 Task: Plan a 2-hour astronomy and stargazing session with an astronomer to explore the night sky and celestial objects.
Action: Mouse pressed left at (798, 121)
Screenshot: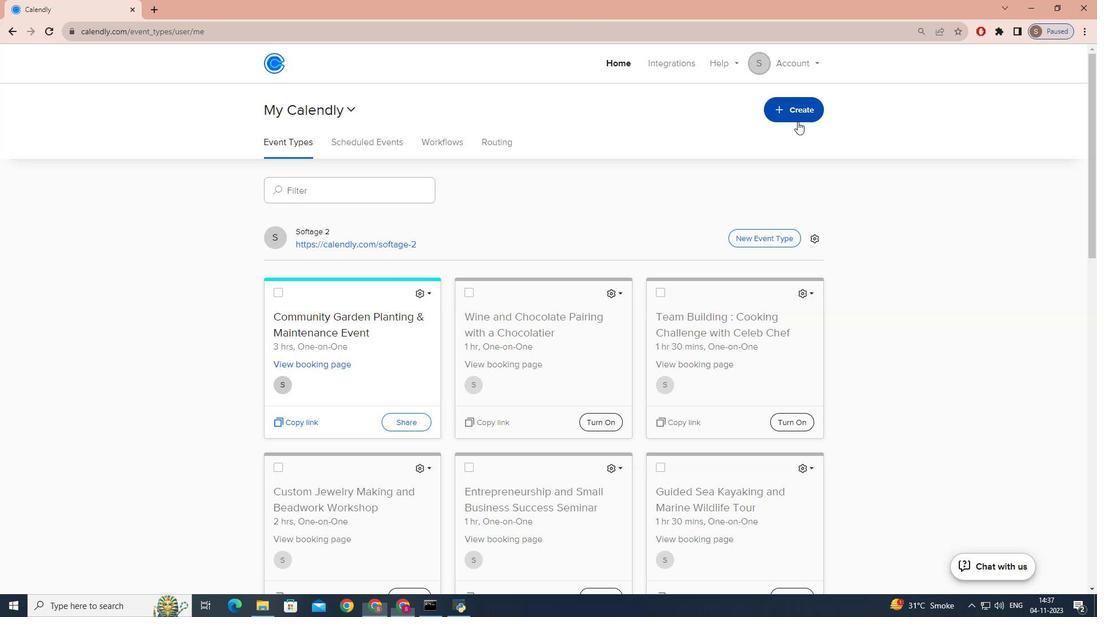 
Action: Mouse moved to (782, 136)
Screenshot: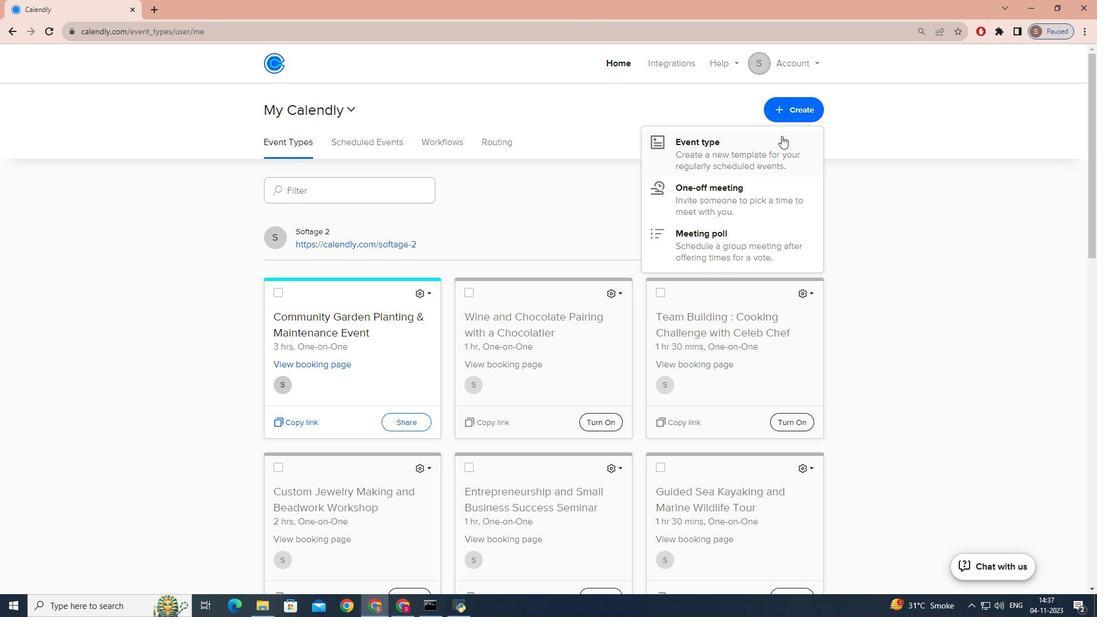 
Action: Mouse pressed left at (782, 136)
Screenshot: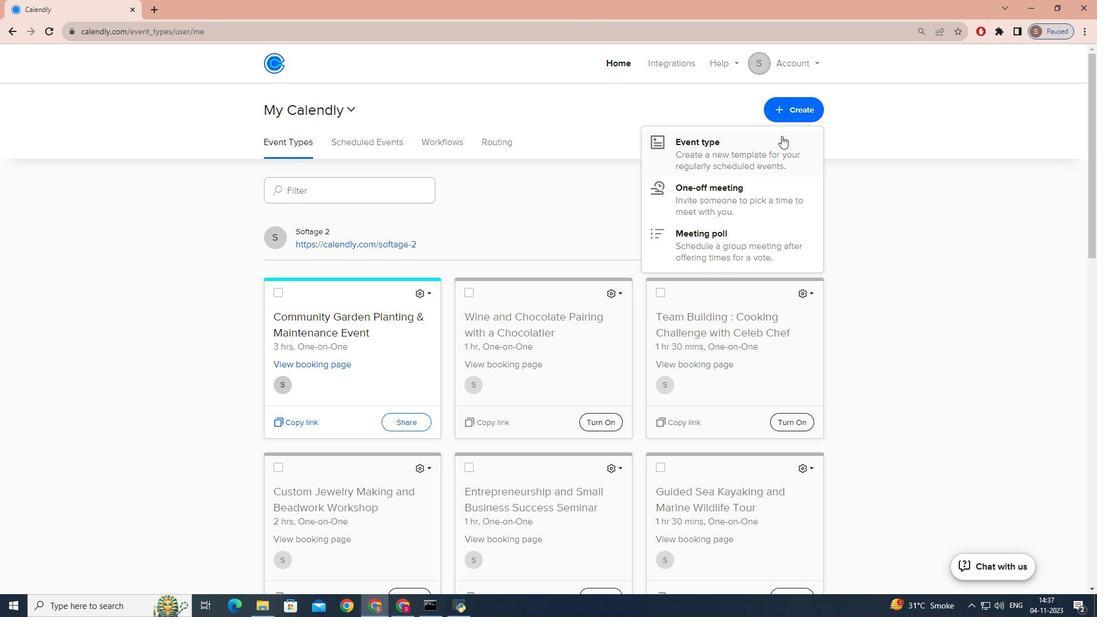 
Action: Mouse moved to (558, 196)
Screenshot: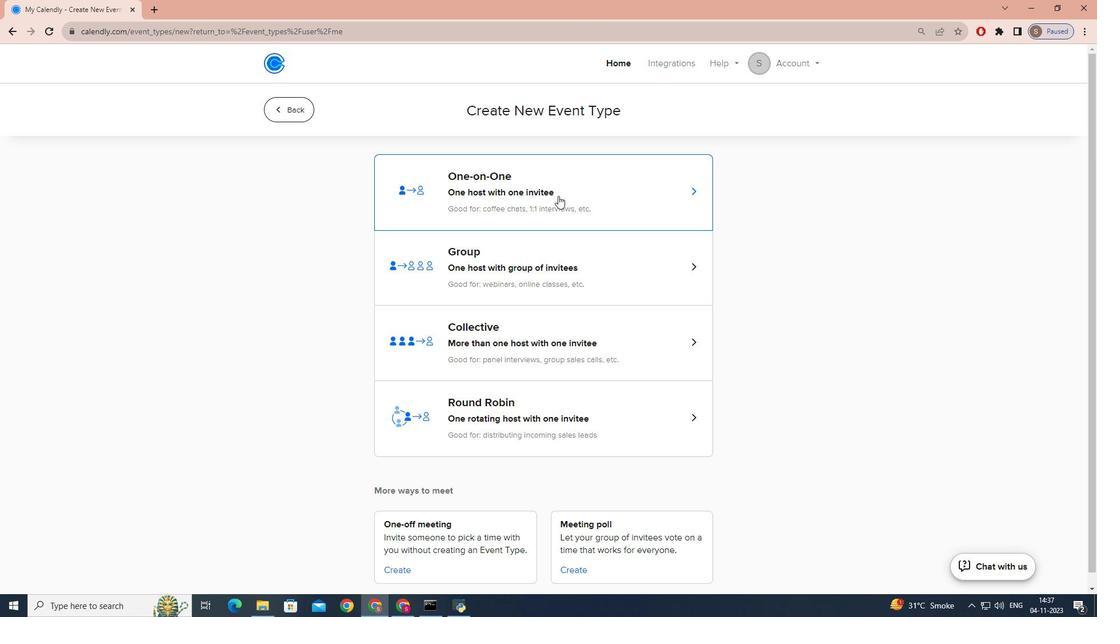
Action: Mouse pressed left at (558, 196)
Screenshot: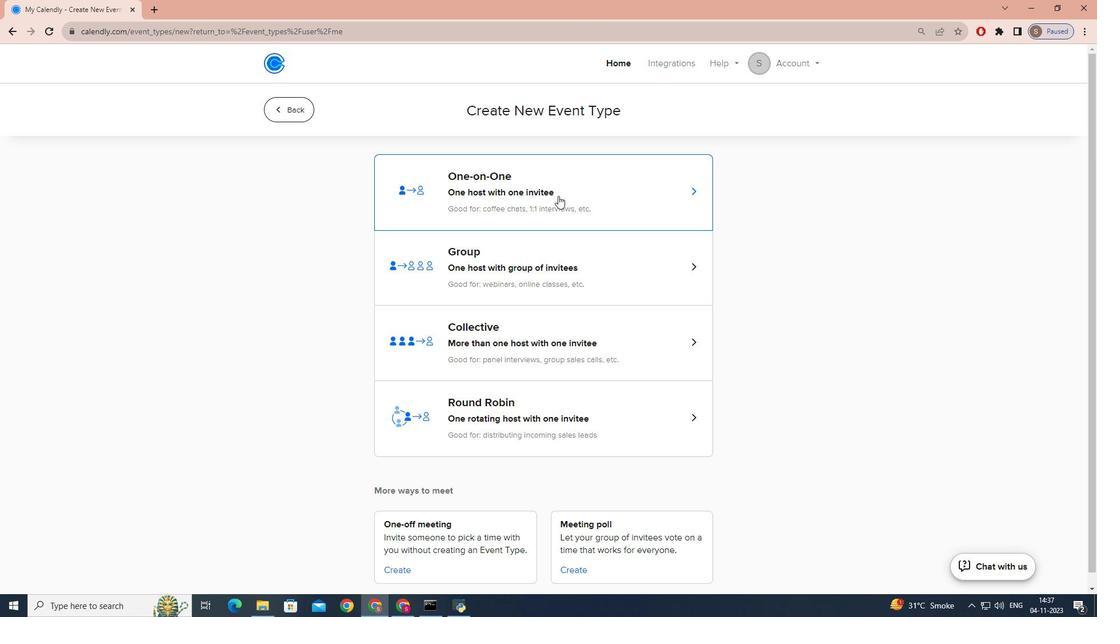
Action: Mouse moved to (368, 256)
Screenshot: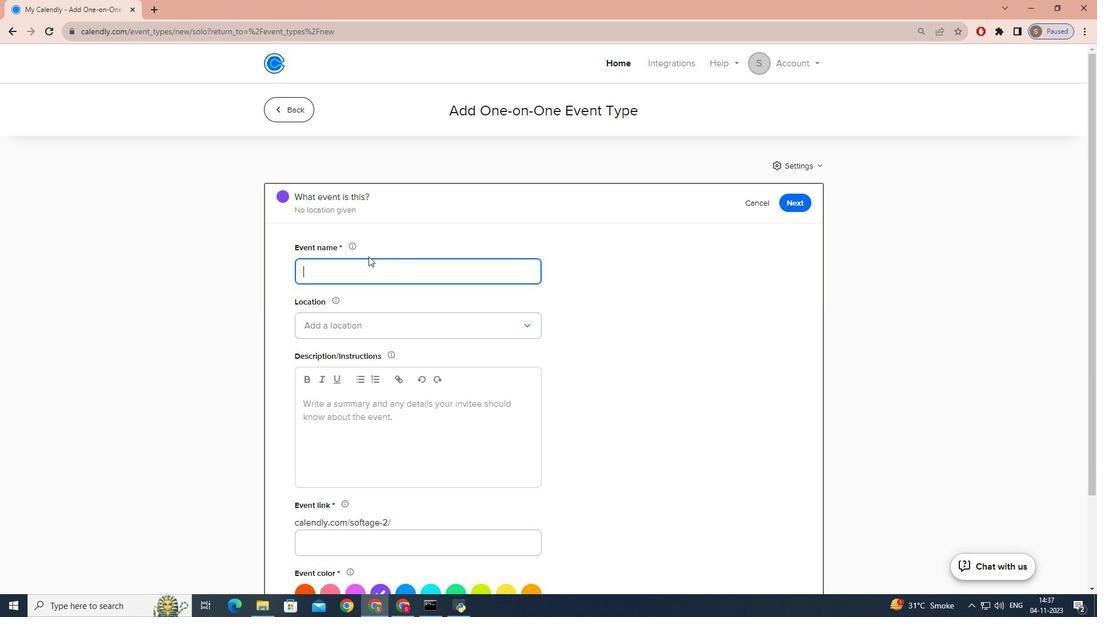 
Action: Key pressed <Key.caps_lock>G<Key.caps_lock>uided<Key.space><Key.caps_lock>A<Key.caps_lock>stronomy<Key.space>and<Key.space><Key.caps_lock>S<Key.caps_lock>targazing<Key.space><Key.caps_lock>S<Key.caps_lock>ession
Screenshot: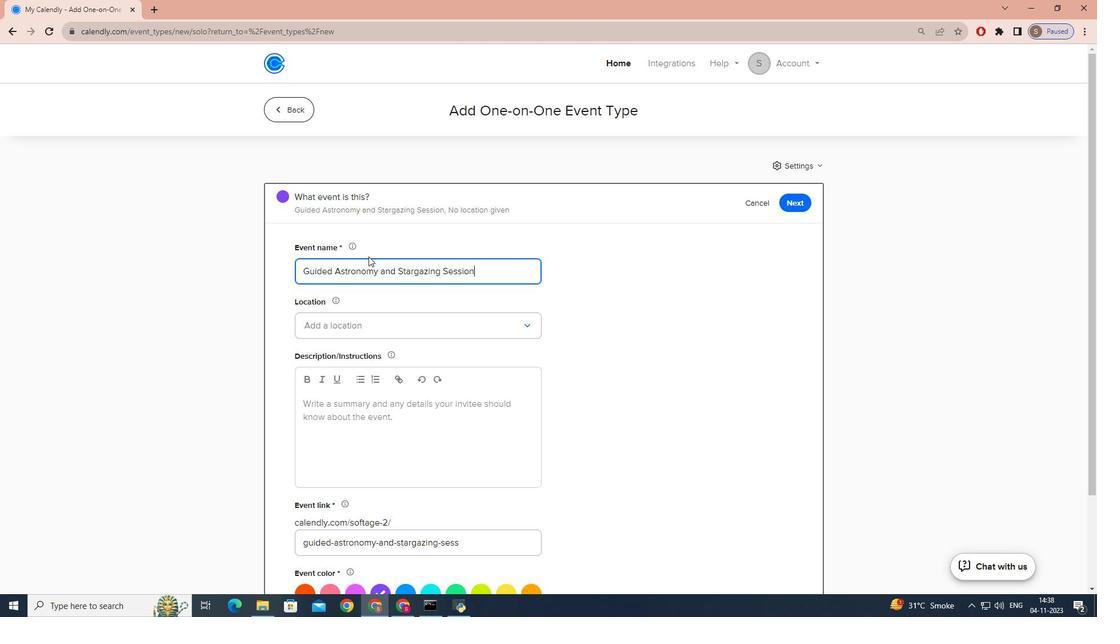 
Action: Mouse moved to (317, 323)
Screenshot: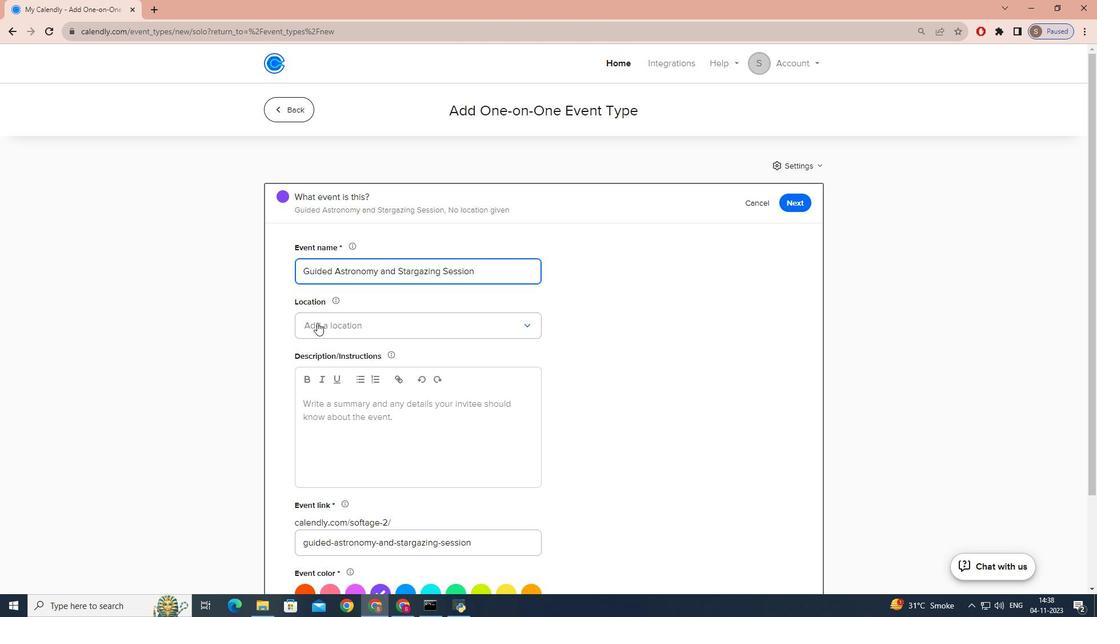 
Action: Mouse pressed left at (317, 323)
Screenshot: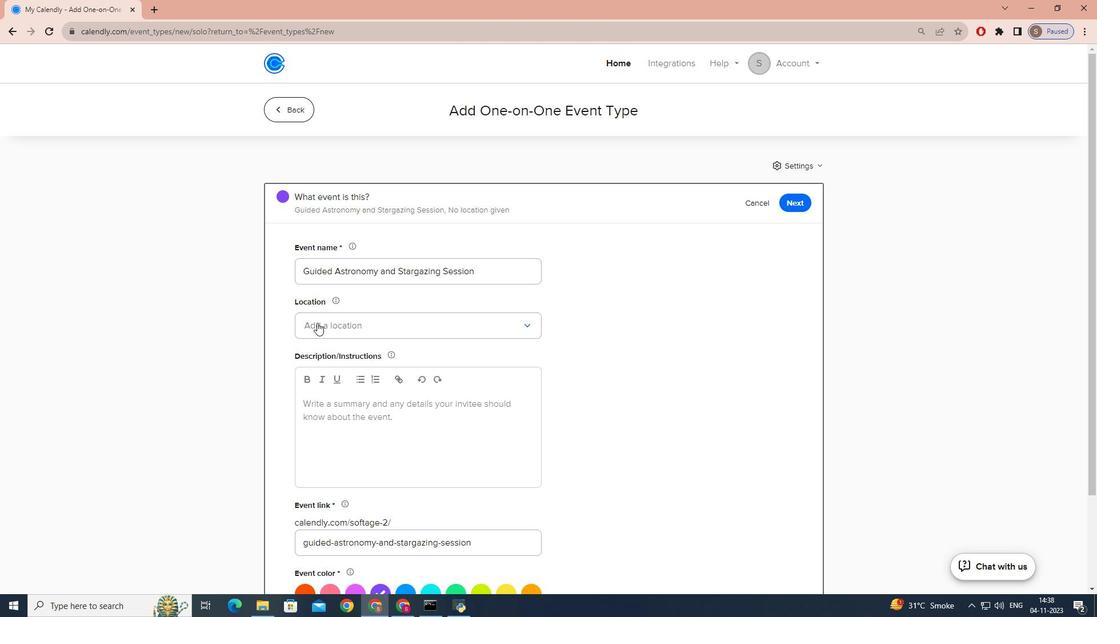 
Action: Mouse moved to (323, 348)
Screenshot: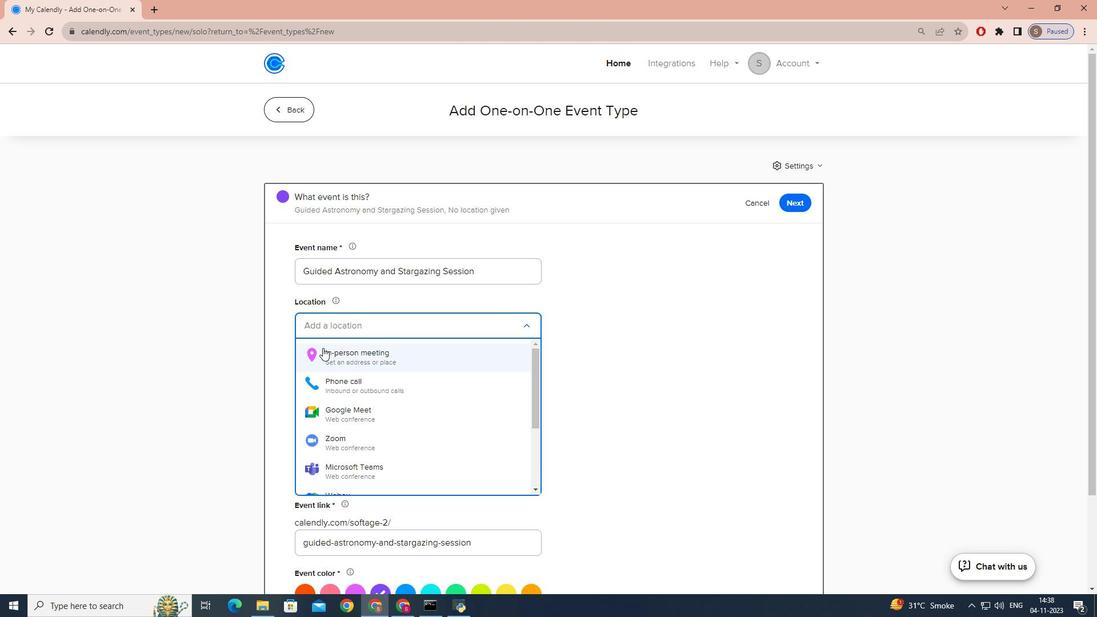 
Action: Mouse pressed left at (323, 348)
Screenshot: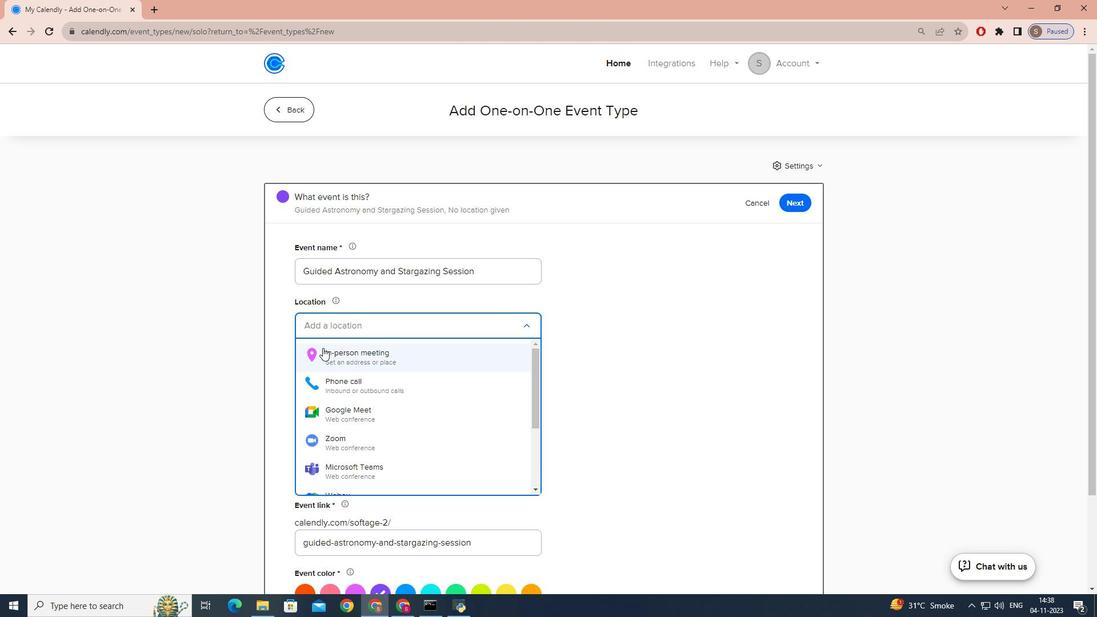 
Action: Mouse moved to (463, 189)
Screenshot: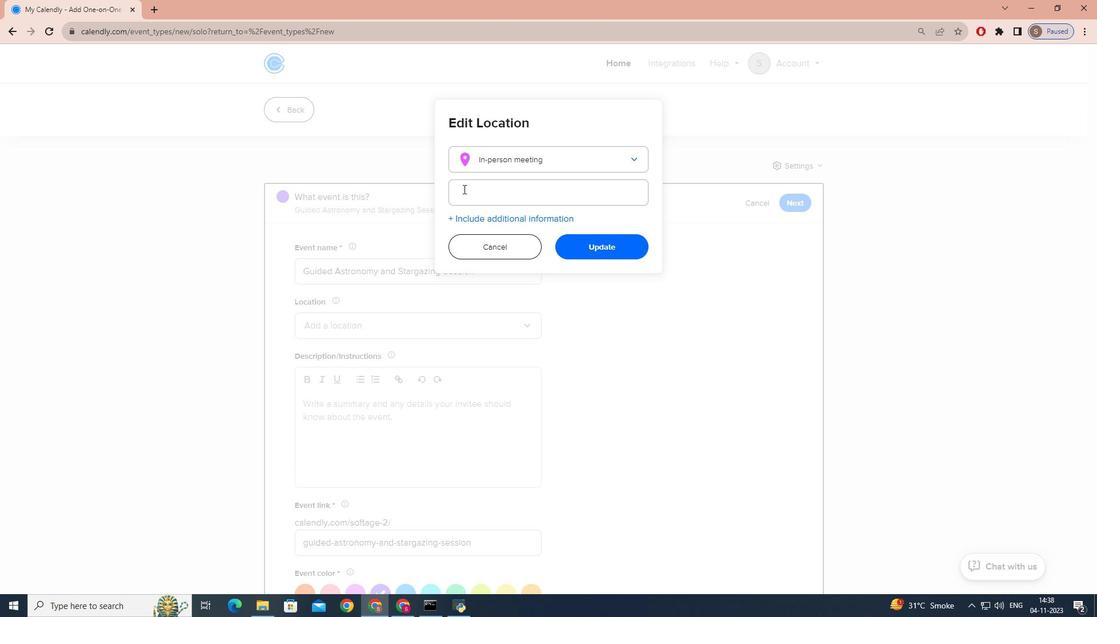 
Action: Mouse pressed left at (463, 189)
Screenshot: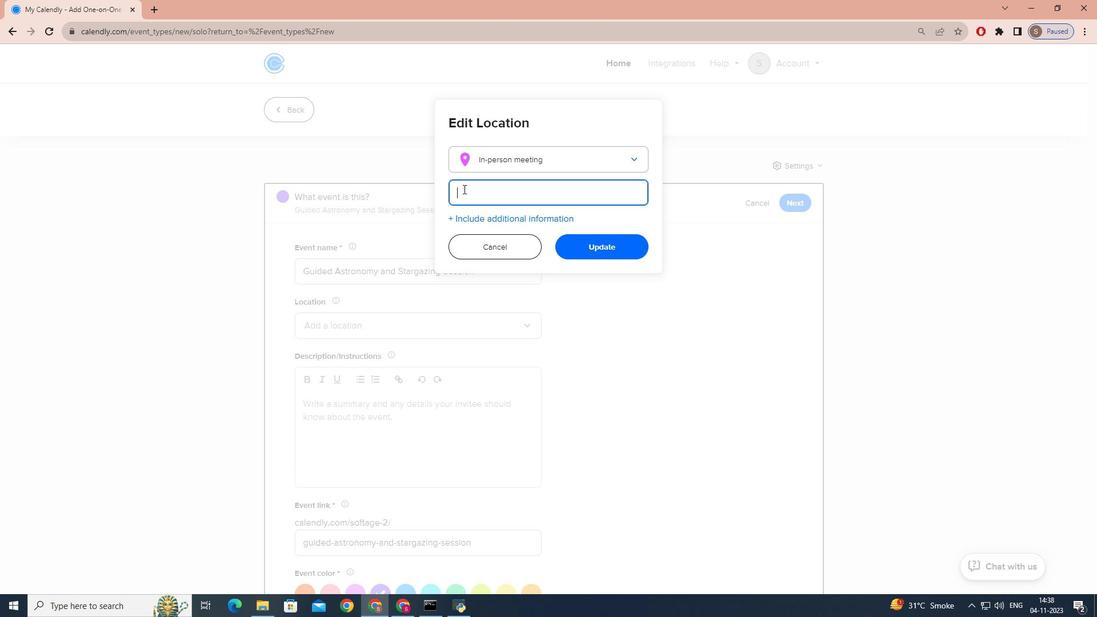 
Action: Key pressed <Key.caps_lock>G<Key.caps_lock>rand<Key.space><Key.caps_lock>H<Key.caps_lock>orizon<Key.space><Key.caps_lock>A<Key.caps_lock>uditorium,<Key.caps_lock>N<Key.caps_lock>evada,<Key.caps_lock>U.S.A
Screenshot: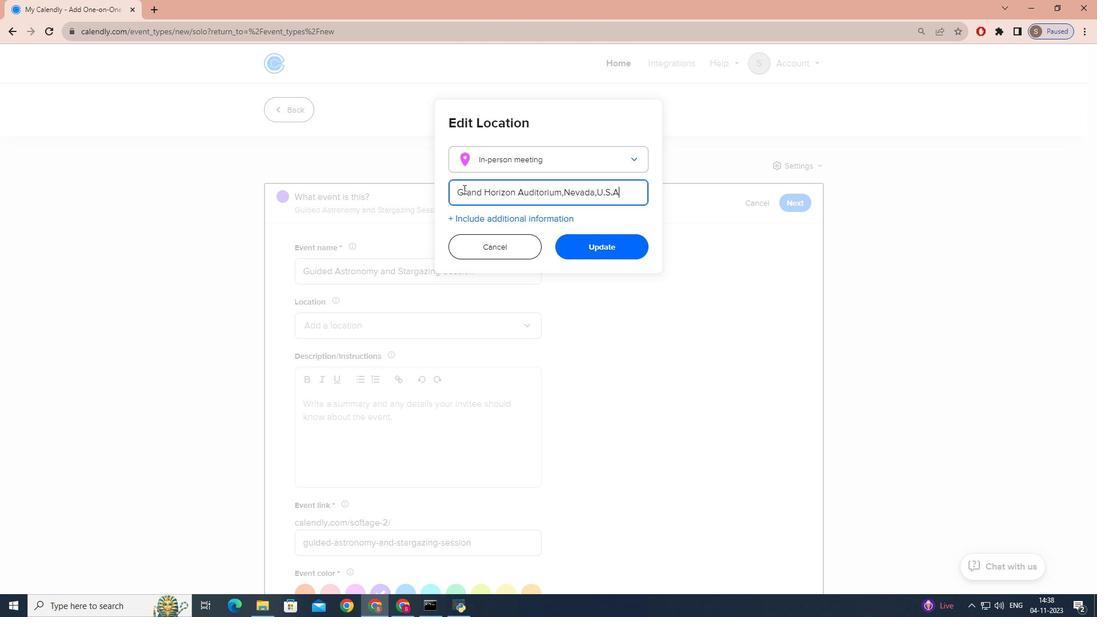 
Action: Mouse moved to (600, 252)
Screenshot: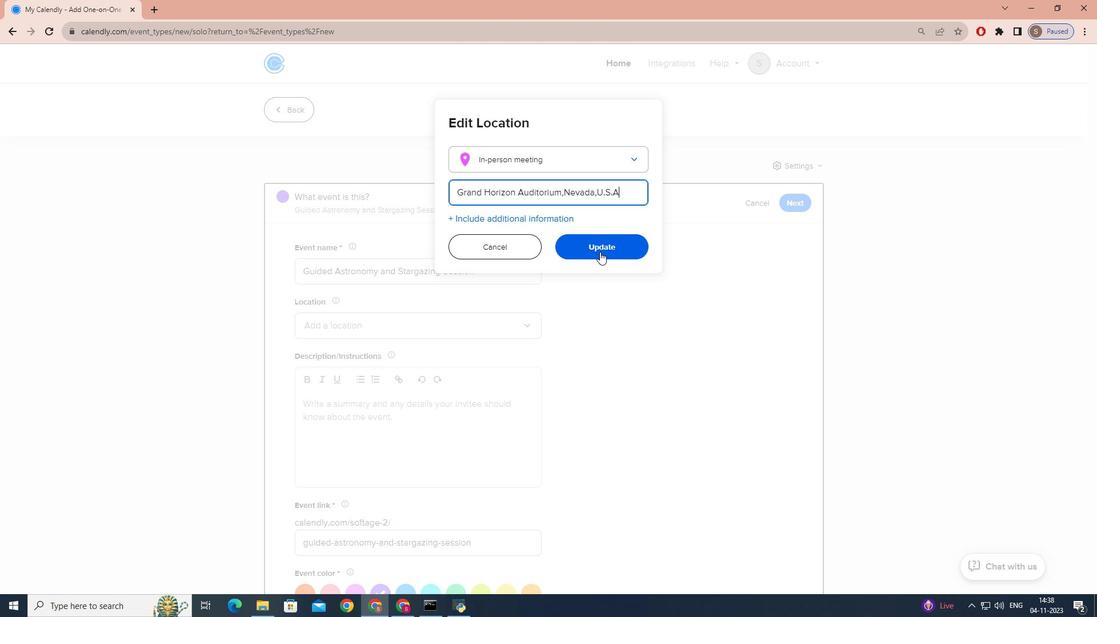 
Action: Mouse pressed left at (600, 252)
Screenshot: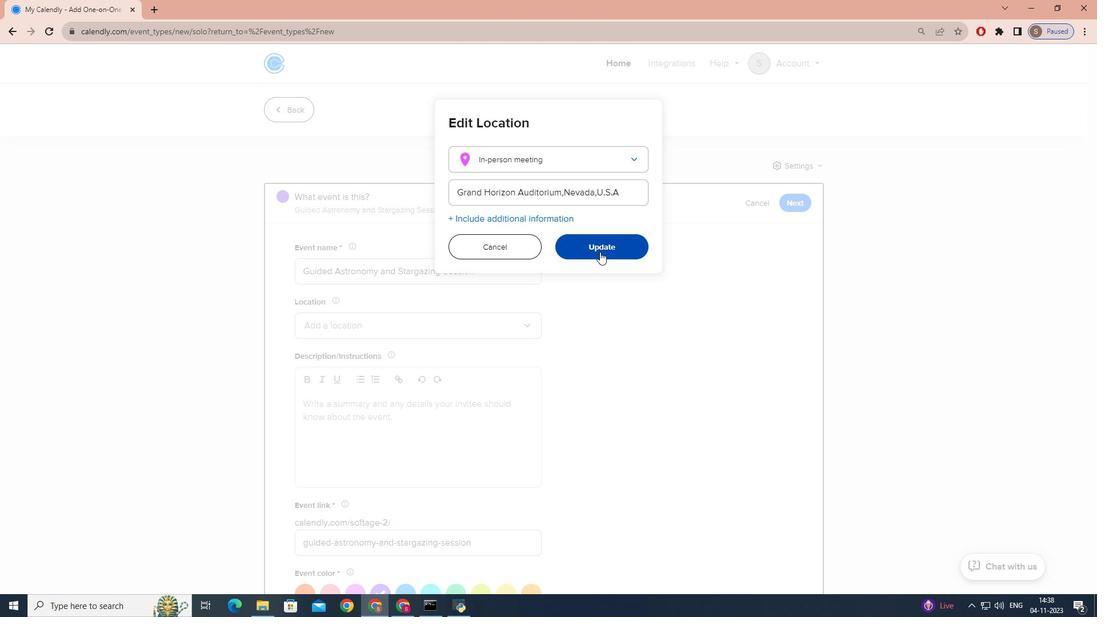 
Action: Mouse moved to (454, 354)
Screenshot: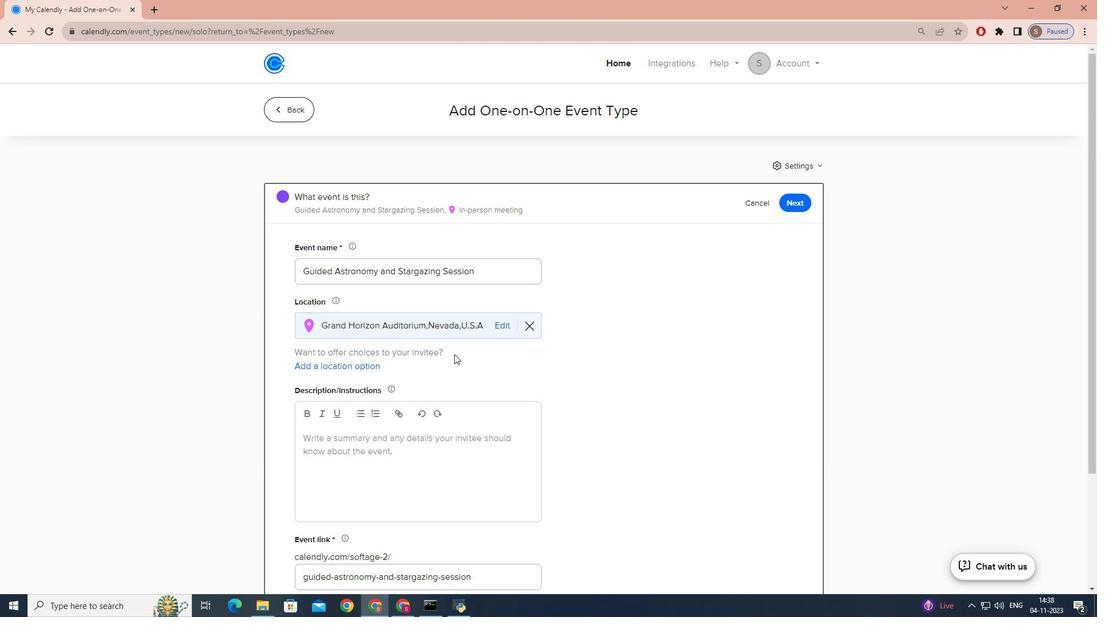 
Action: Mouse scrolled (454, 353) with delta (0, 0)
Screenshot: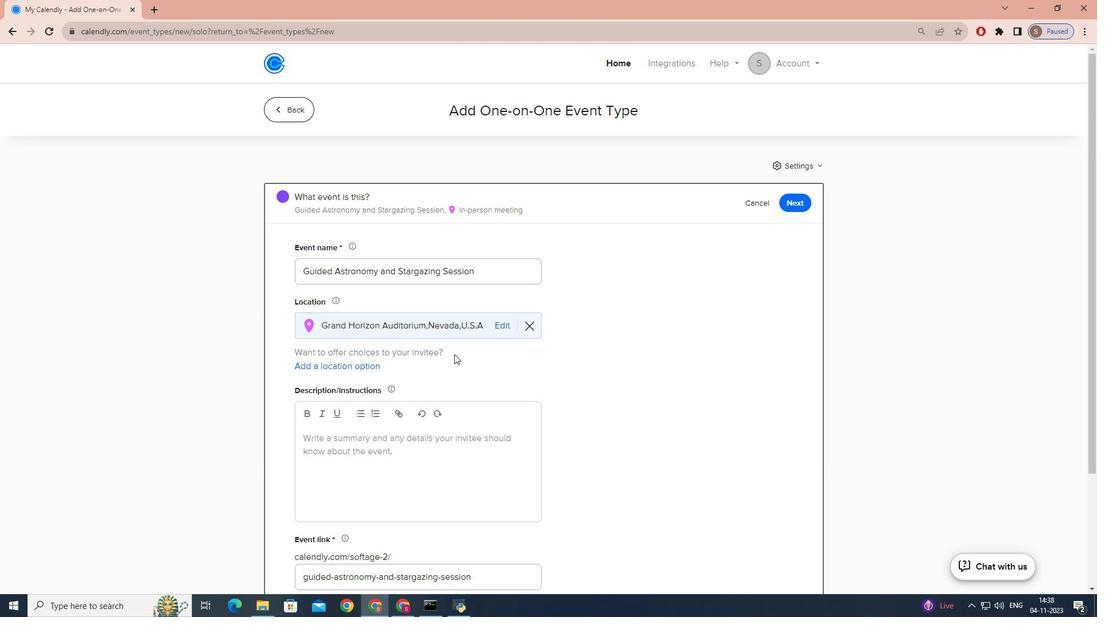 
Action: Mouse scrolled (454, 353) with delta (0, 0)
Screenshot: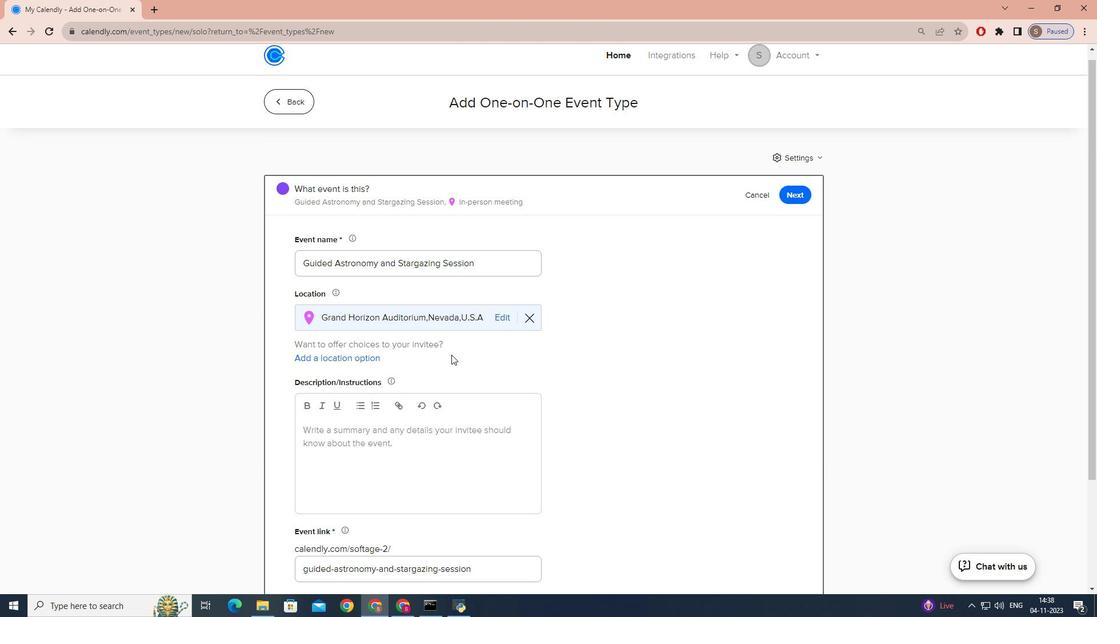 
Action: Mouse scrolled (454, 353) with delta (0, 0)
Screenshot: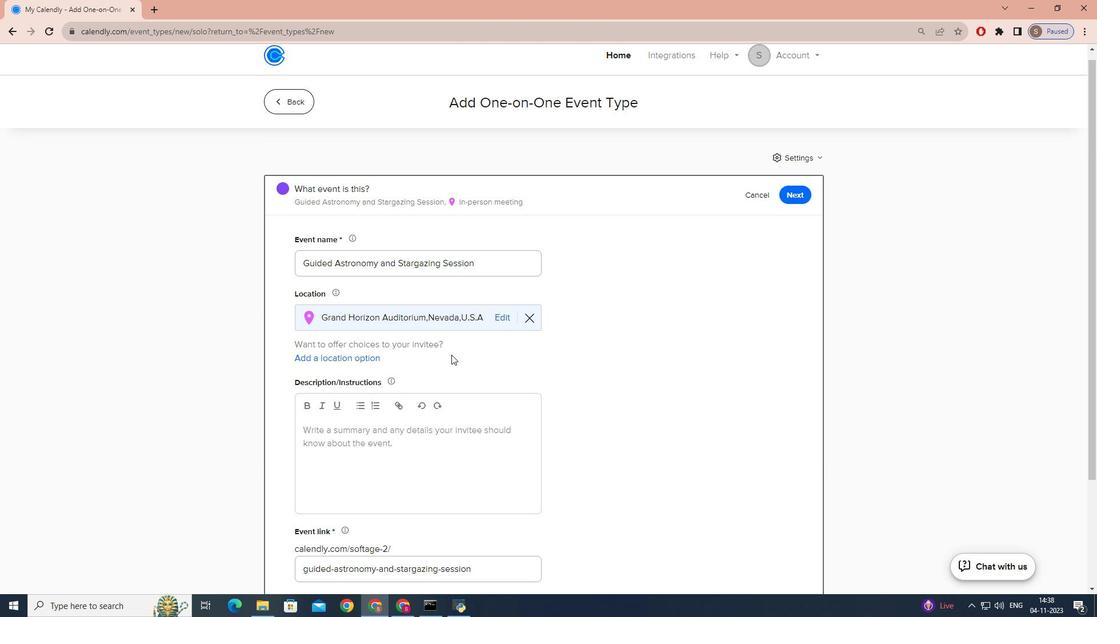 
Action: Mouse moved to (453, 354)
Screenshot: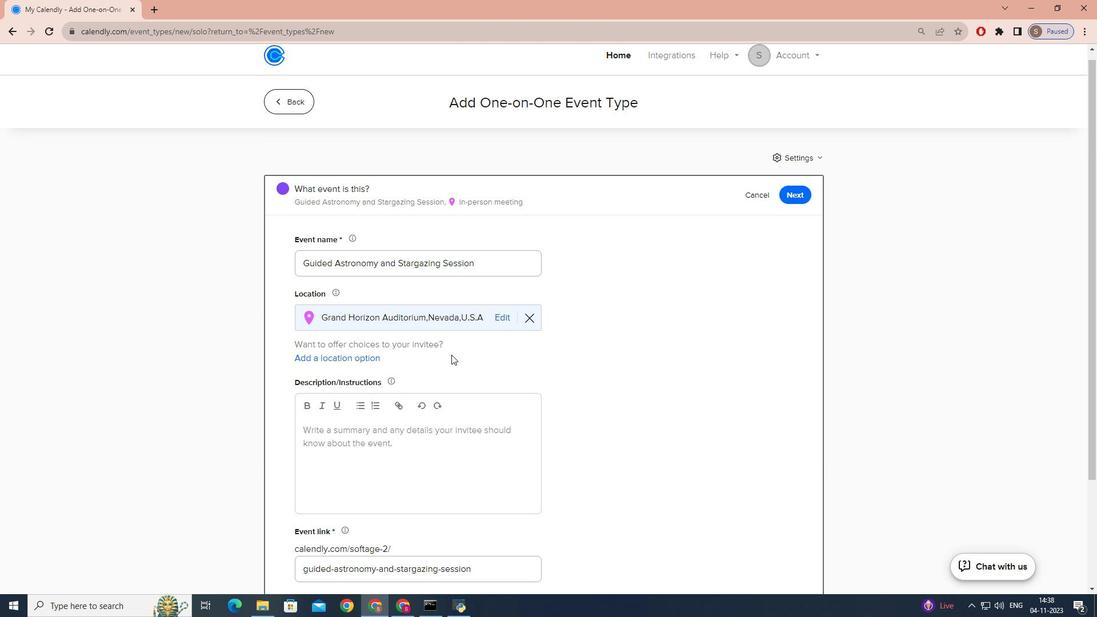 
Action: Mouse scrolled (453, 353) with delta (0, 0)
Screenshot: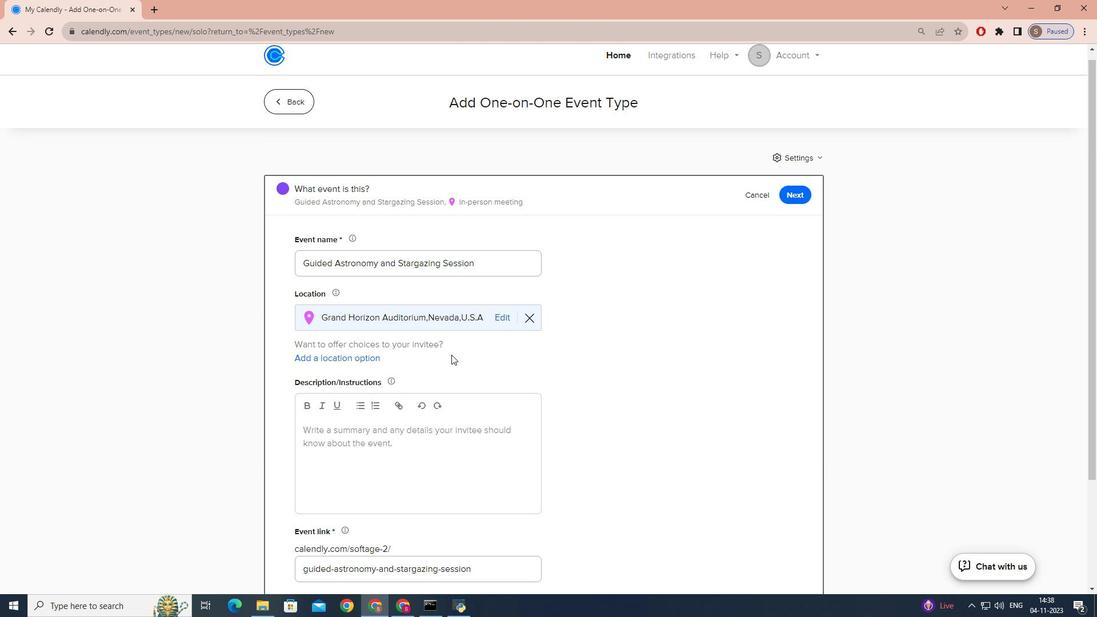 
Action: Mouse moved to (420, 332)
Screenshot: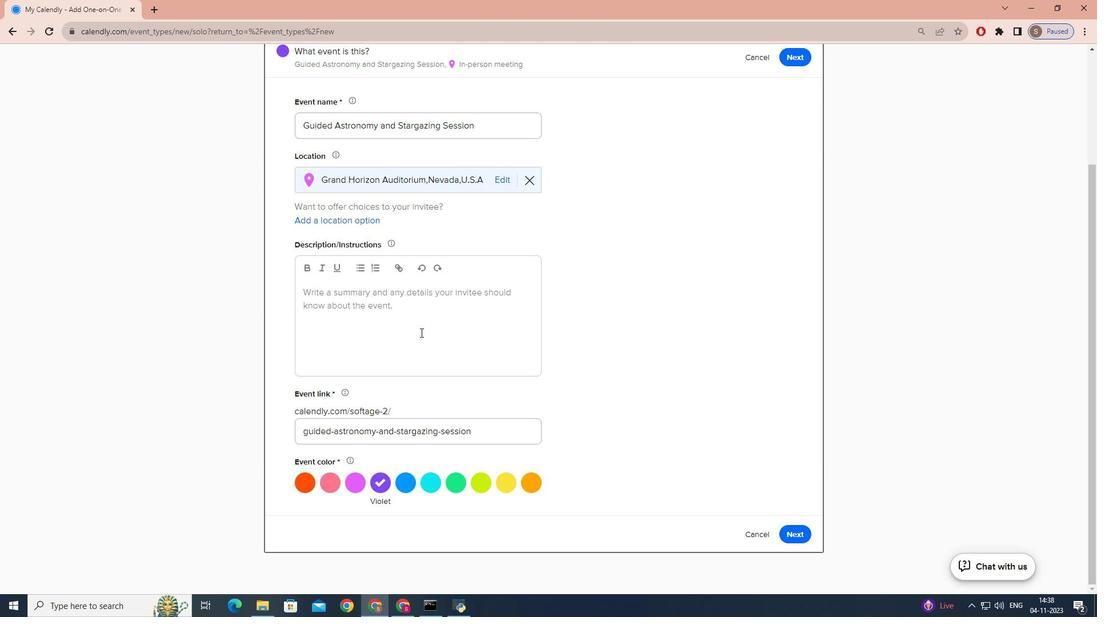
Action: Mouse pressed left at (420, 332)
Screenshot: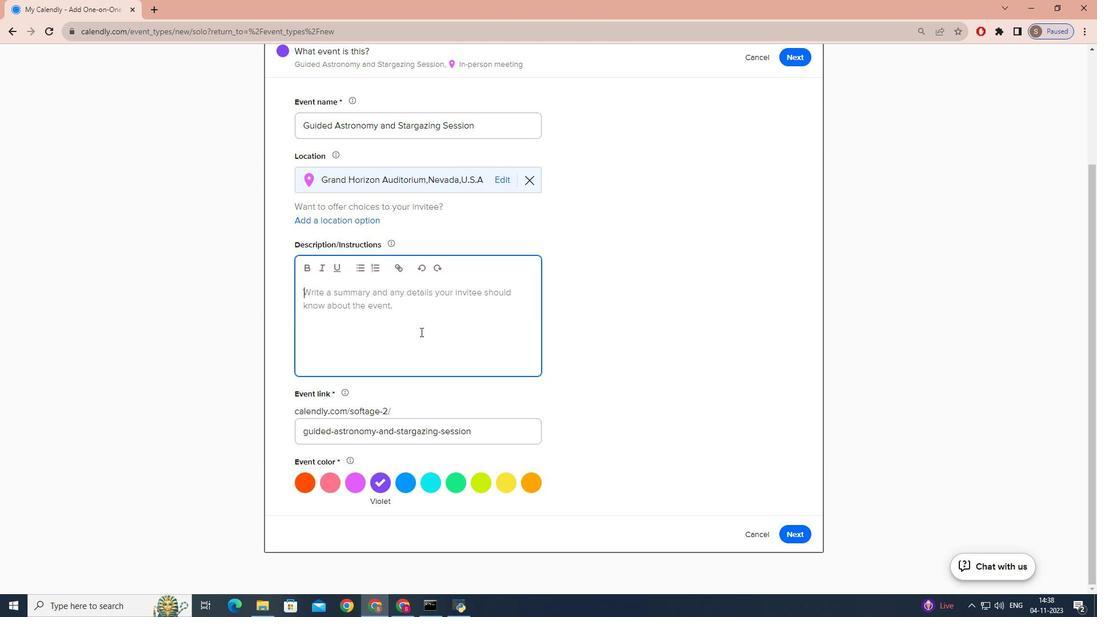 
Action: Mouse moved to (420, 332)
Screenshot: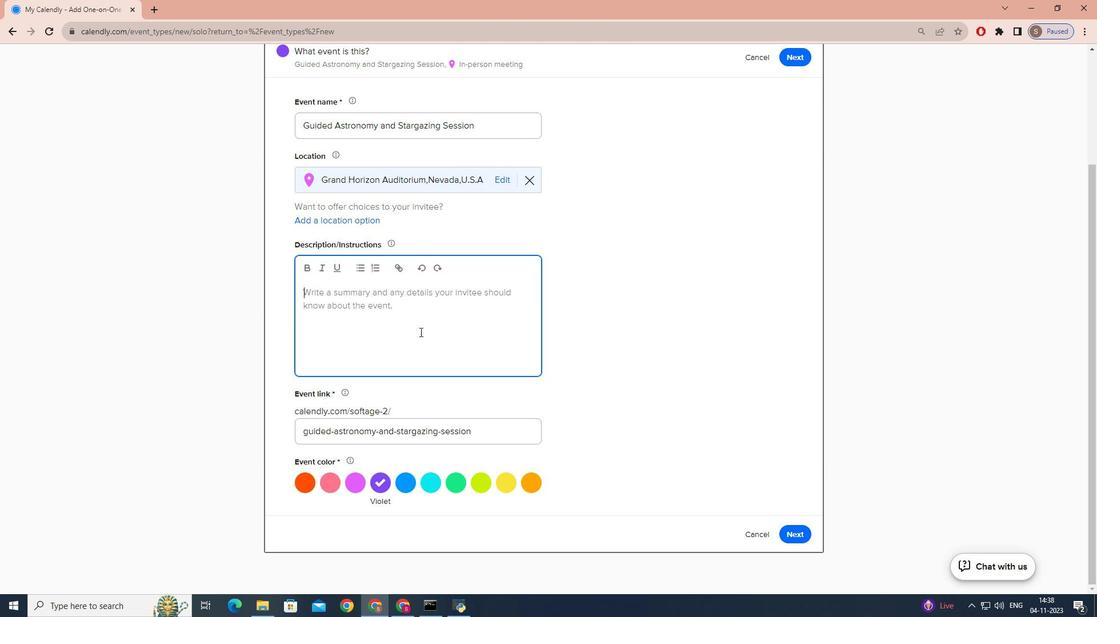 
Action: Key pressed <Key.caps_lock>e<Key.caps_lock>MBARK<Key.space><Key.backspace><Key.backspace><Key.backspace><Key.backspace><Key.backspace><Key.backspace><Key.backspace><Key.backspace><Key.backspace><Key.backspace><Key.backspace><Key.backspace>E<Key.caps_lock>mbark<Key.space>on<Key.space>a<Key.space>astronomy<Key.space>and<Key.space>stargazo<Key.backspace>ing<Key.space>session<Key.space>with<Key.space>our<Key.space>expert<Key.space>astronomer<Key.space>and<Key.space>discover<Key.space>the<Key.space>wonders<Key.space>of<Key.space>the<Key.space>night<Key.space>sky<Key.space>and<Key.space>celestial<Key.space>objects.
Screenshot: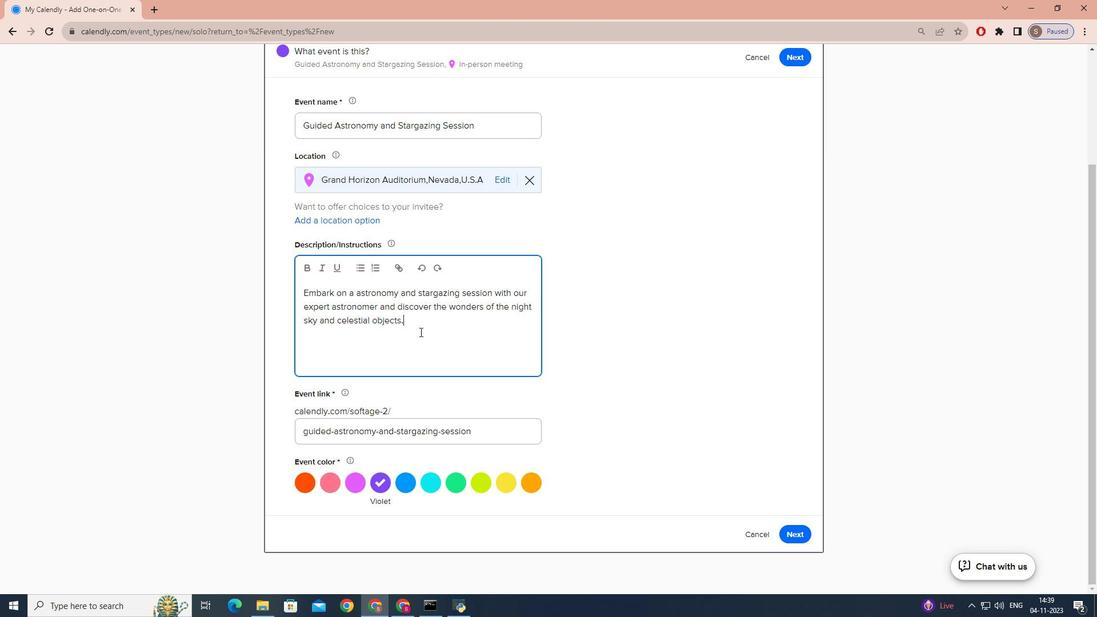 
Action: Mouse moved to (404, 337)
Screenshot: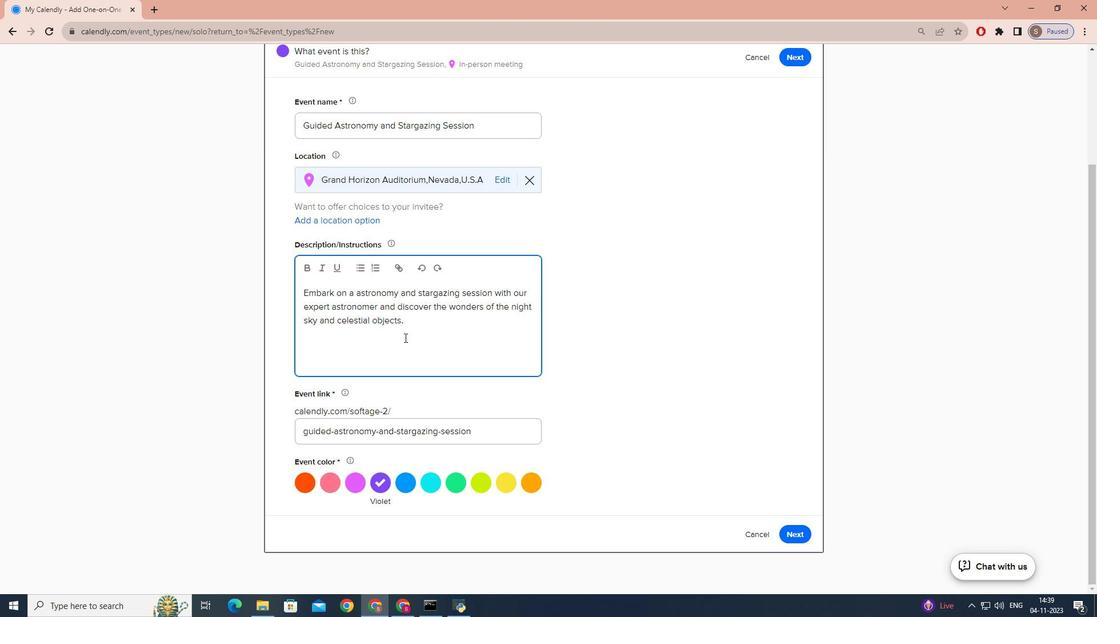 
Action: Key pressed <Key.caps_lock>W<Key.caps_lock>hew<Key.backspace>ther<Key.space>you<Key.space>are<Key.space>a<Key.space>seasoned<Key.space>str<Key.backspace>argazer<Key.space>or<Key.space>a<Key.space>novice
Screenshot: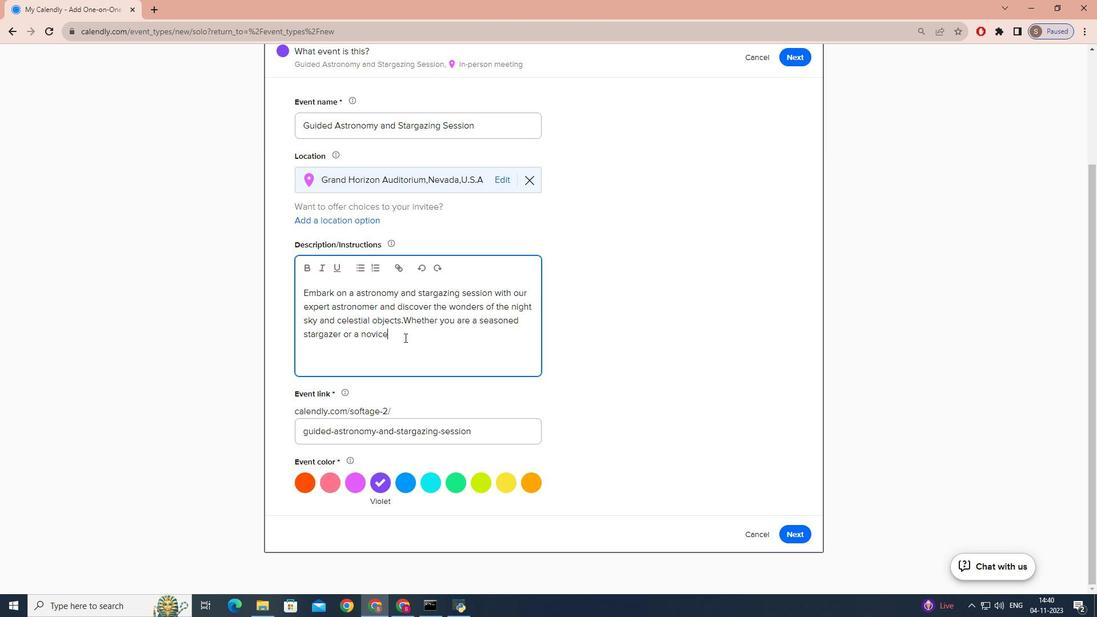 
Action: Mouse moved to (423, 333)
Screenshot: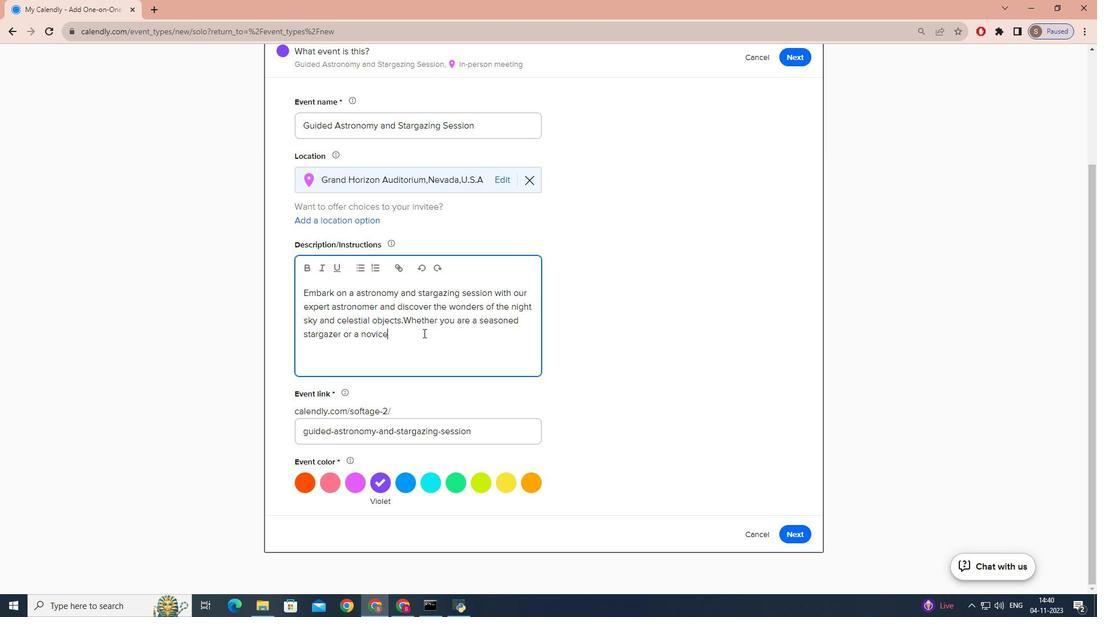 
Action: Key pressed ,this<Key.space>experience<Key.space>promises<Key.space>to<Key.space>leave<Key.space>you<Key.space>inawe<Key.space>of<Key.space>the<Key.space>cosmos.
Screenshot: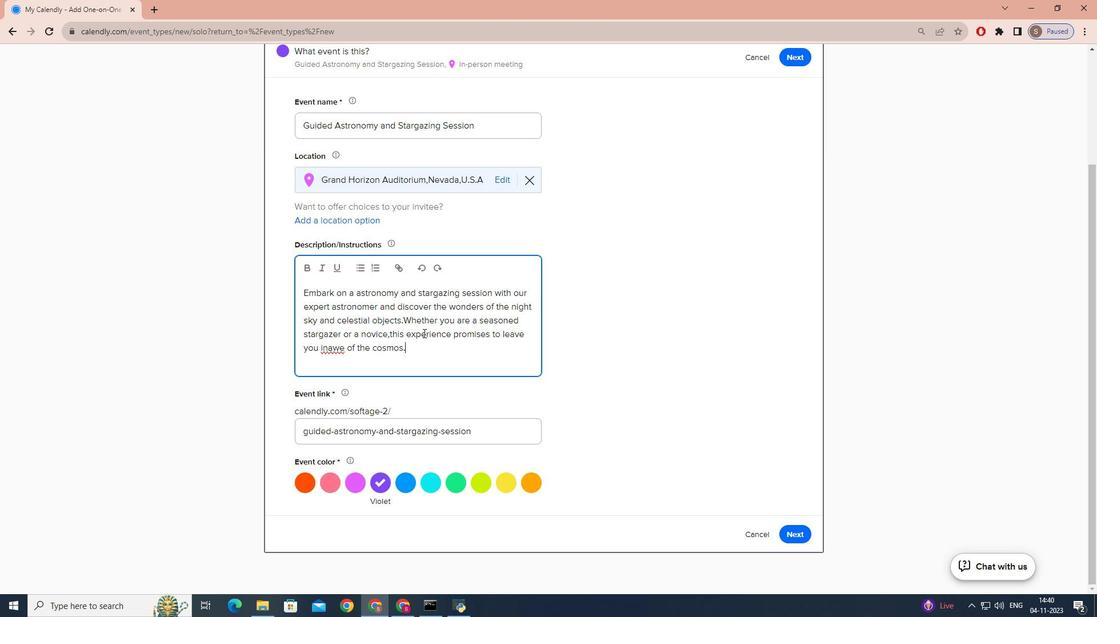 
Action: Mouse moved to (324, 346)
Screenshot: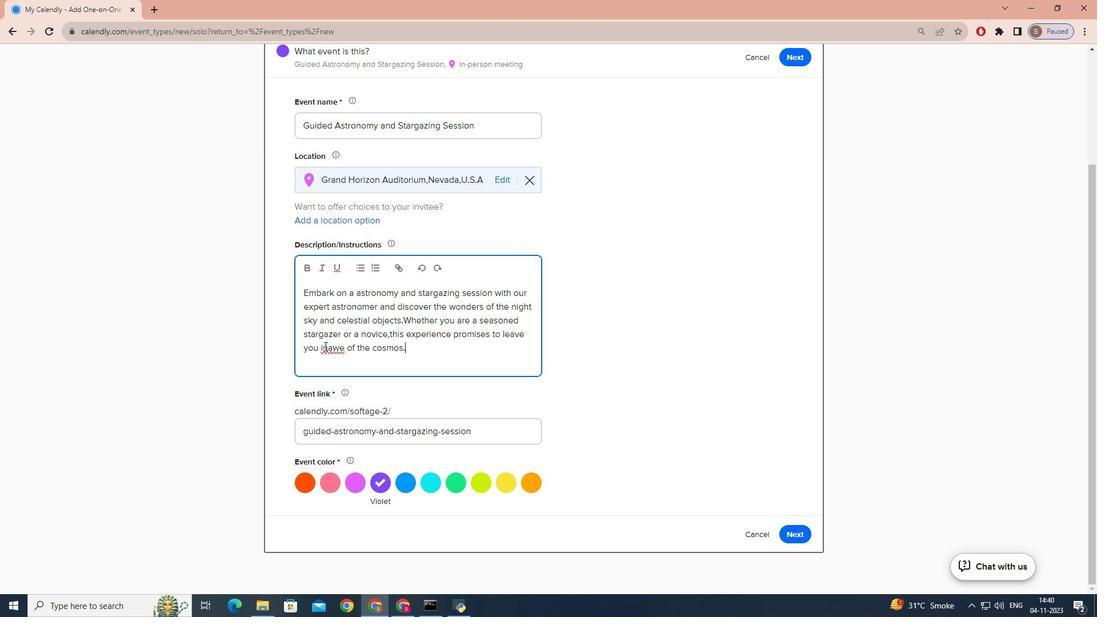 
Action: Mouse pressed left at (324, 346)
Screenshot: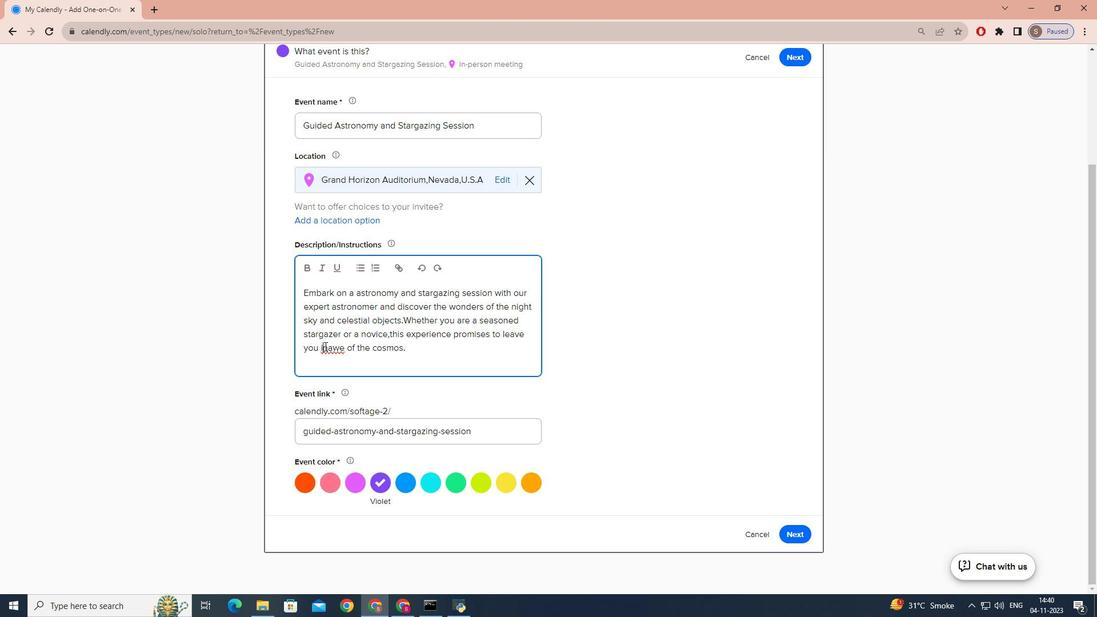 
Action: Mouse moved to (326, 348)
Screenshot: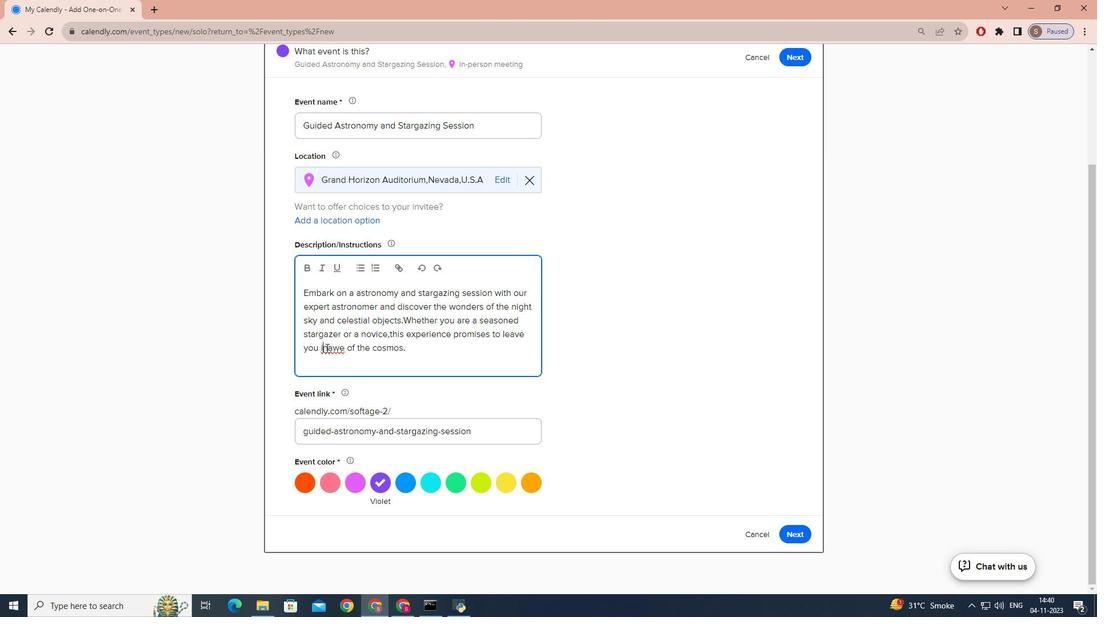 
Action: Mouse pressed left at (326, 348)
Screenshot: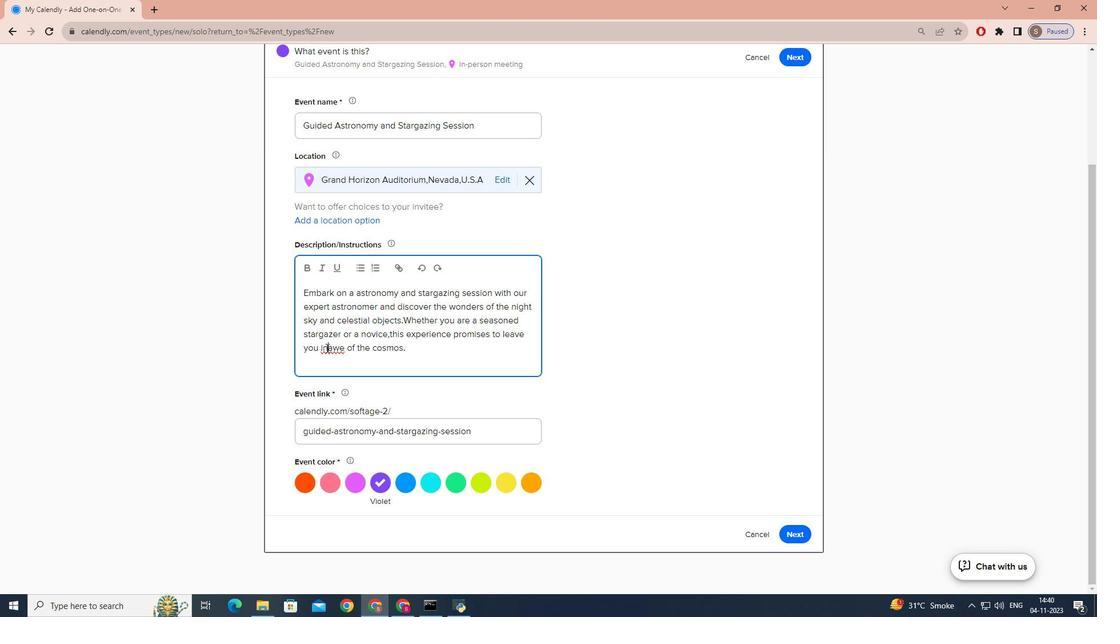 
Action: Key pressed <Key.space>
Screenshot: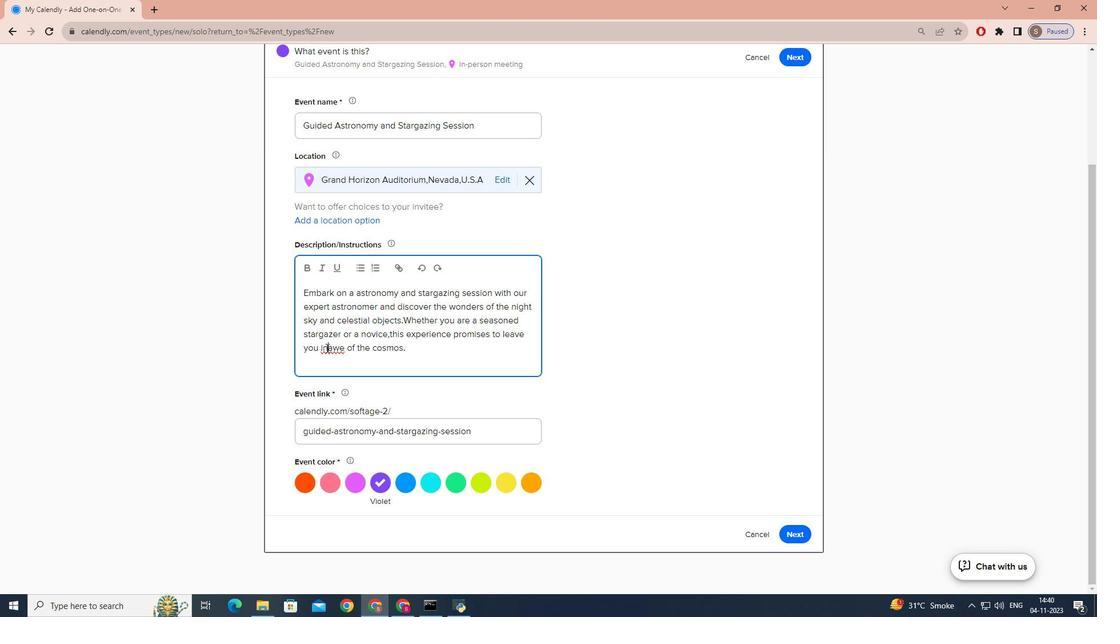 
Action: Mouse moved to (422, 344)
Screenshot: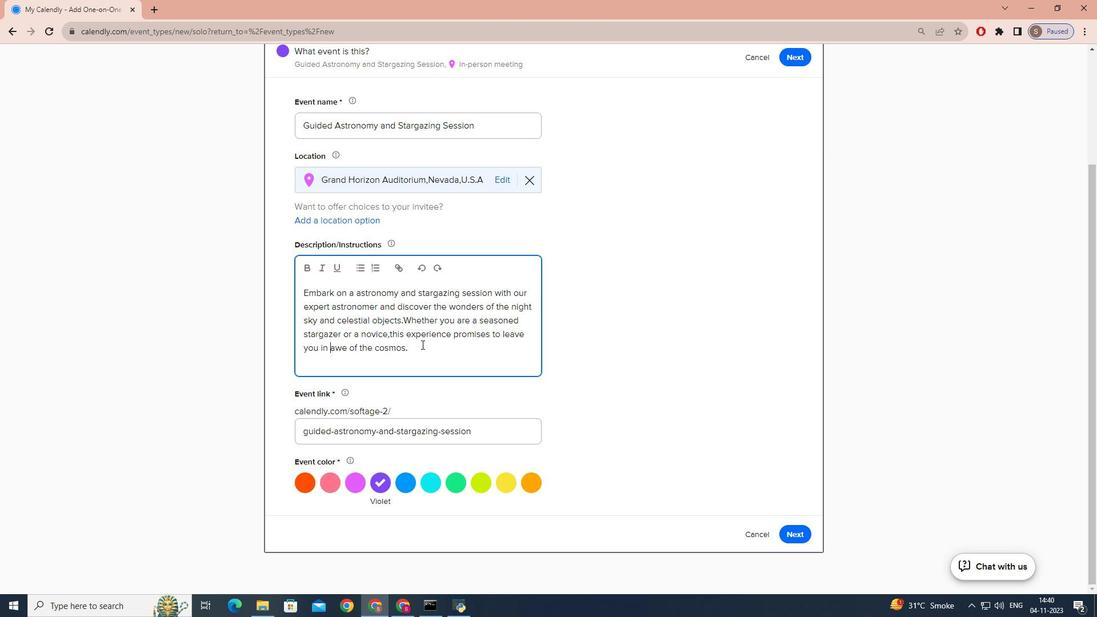 
Action: Mouse pressed left at (422, 344)
Screenshot: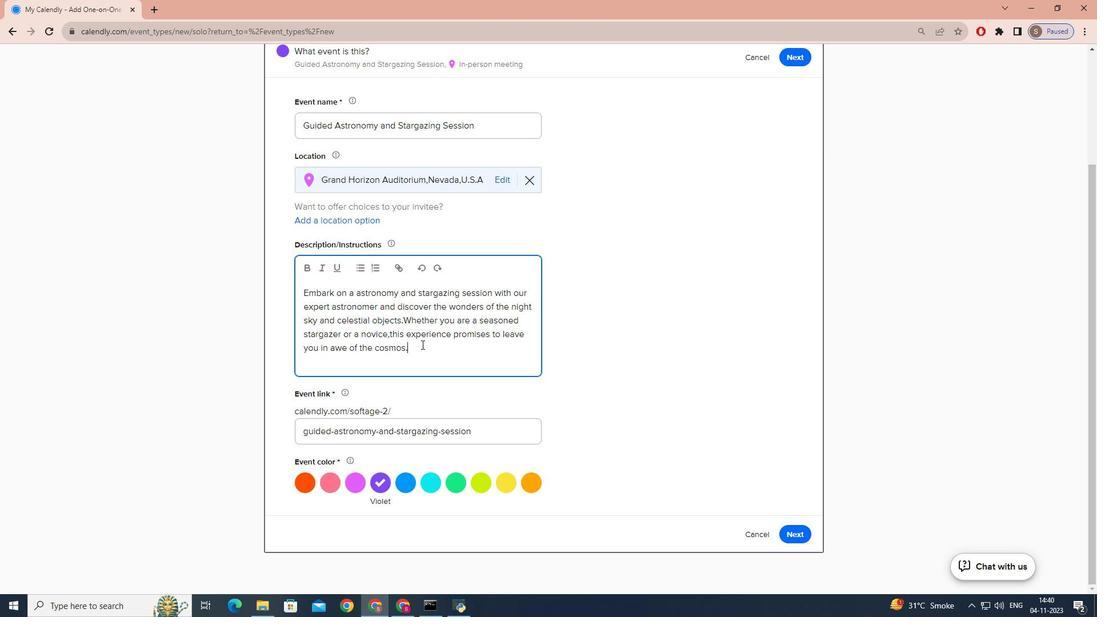 
Action: Key pressed <Key.space><Key.caps_lock>J<Key.caps_lock>oin<Key.space>us<Key.space>under<Key.space>the<Key.space>starry<Key.space>canopy<Key.space>as<Key.space>we<Key.space>delve<Key.space>into<Key.space>the<Key.space>mu<Key.backspace>ysteries<Key.space>of<Key.space>the<Key.space>unic<Key.backspace>vere<Key.backspace>se.<Key.caps_lock>O<Key.caps_lock>ur<Key.space>astronomer<Key.space>will<Key.space>guide<Key.space>you<Key.space>through<Key.space>a<Key.space>celestial<Key.space>journey<Key.space>sharing<Key.space>rt<Key.backspace><Key.backspace>their<Key.space>stories,information<Key.space>and<Key.space>a<Key.space>deep<Key.space>appreiation
Screenshot: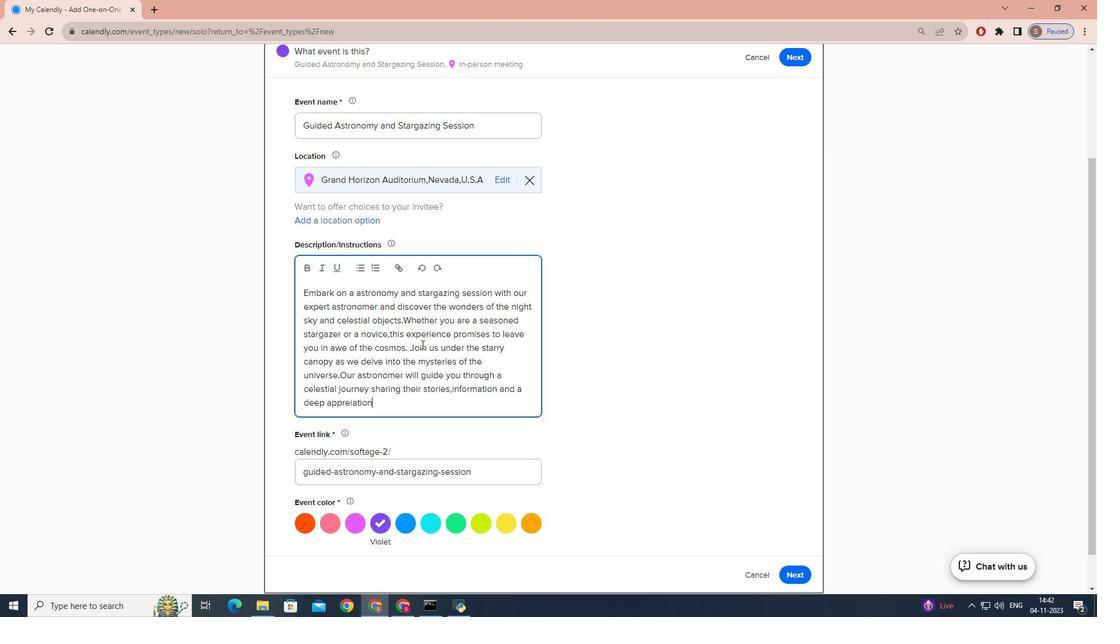 
Action: Mouse moved to (422, 344)
Screenshot: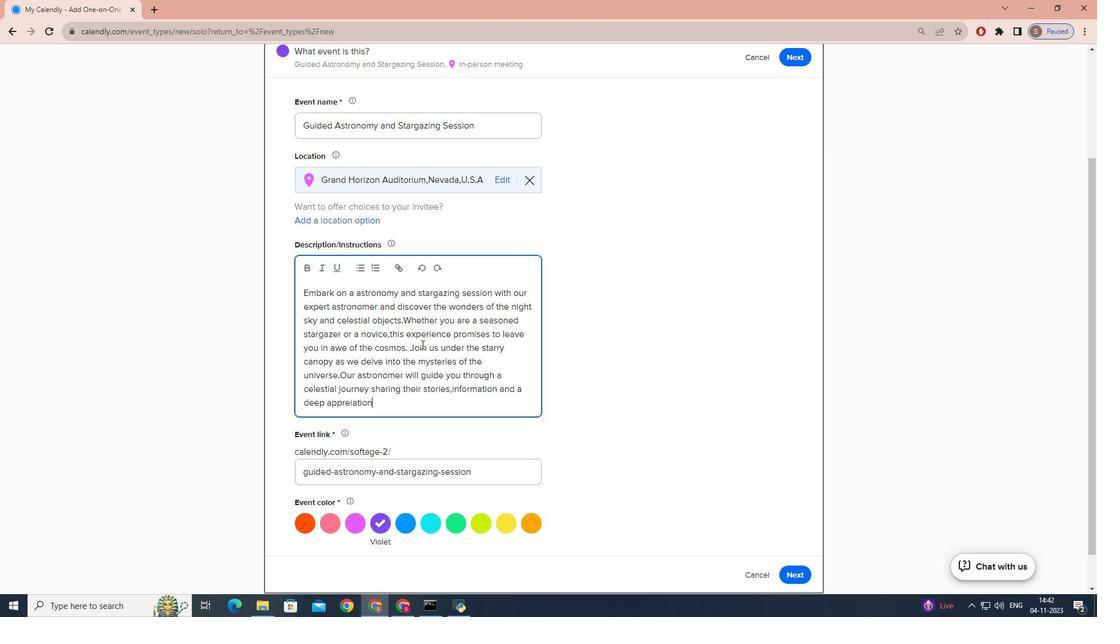 
Action: Key pressed <Key.space>
Screenshot: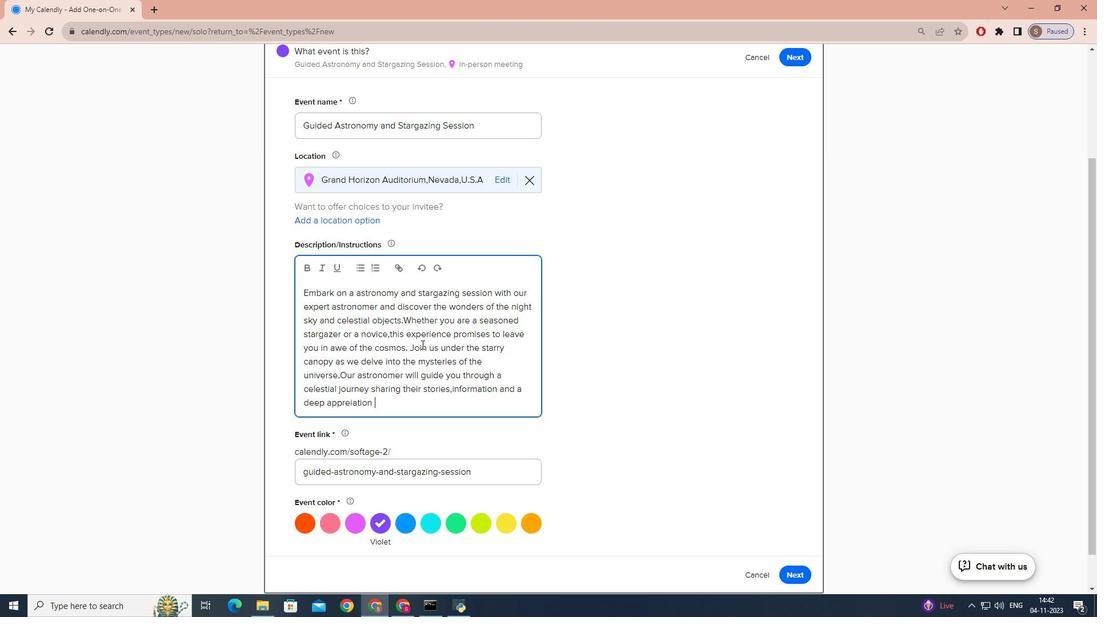 
Action: Mouse moved to (347, 402)
Screenshot: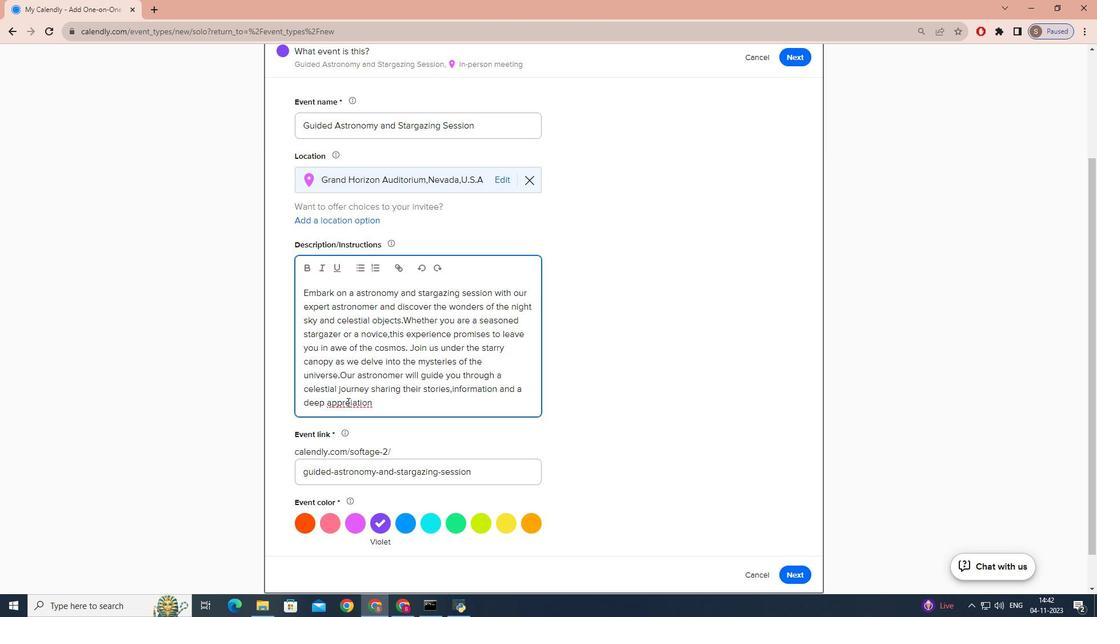 
Action: Mouse pressed left at (347, 402)
Screenshot: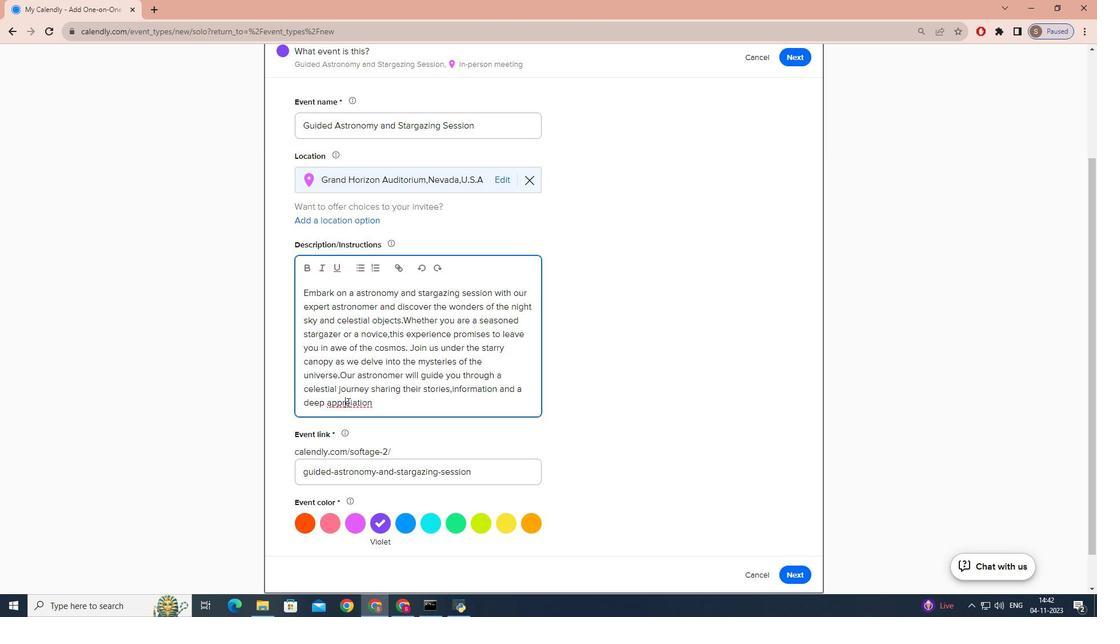 
Action: Mouse moved to (348, 402)
Screenshot: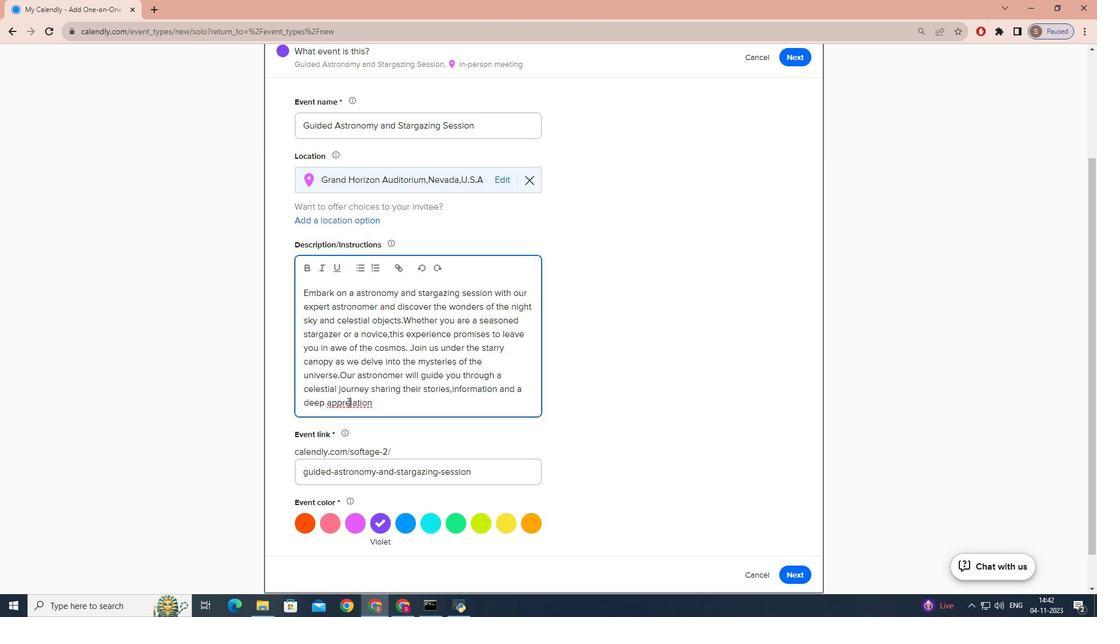 
Action: Mouse pressed left at (348, 402)
Screenshot: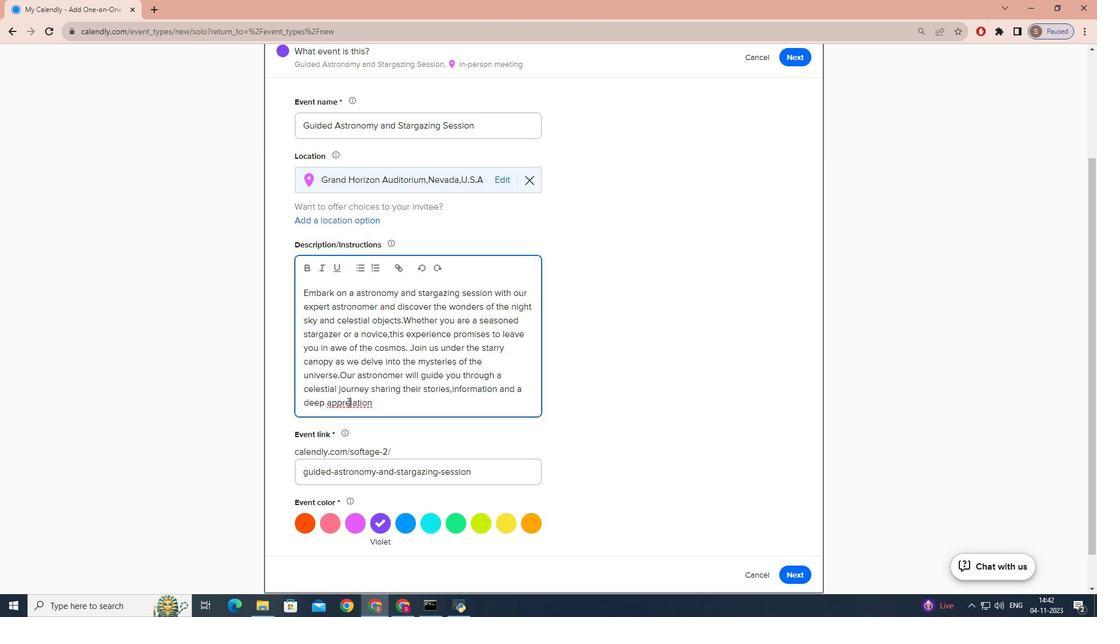 
Action: Key pressed c
Screenshot: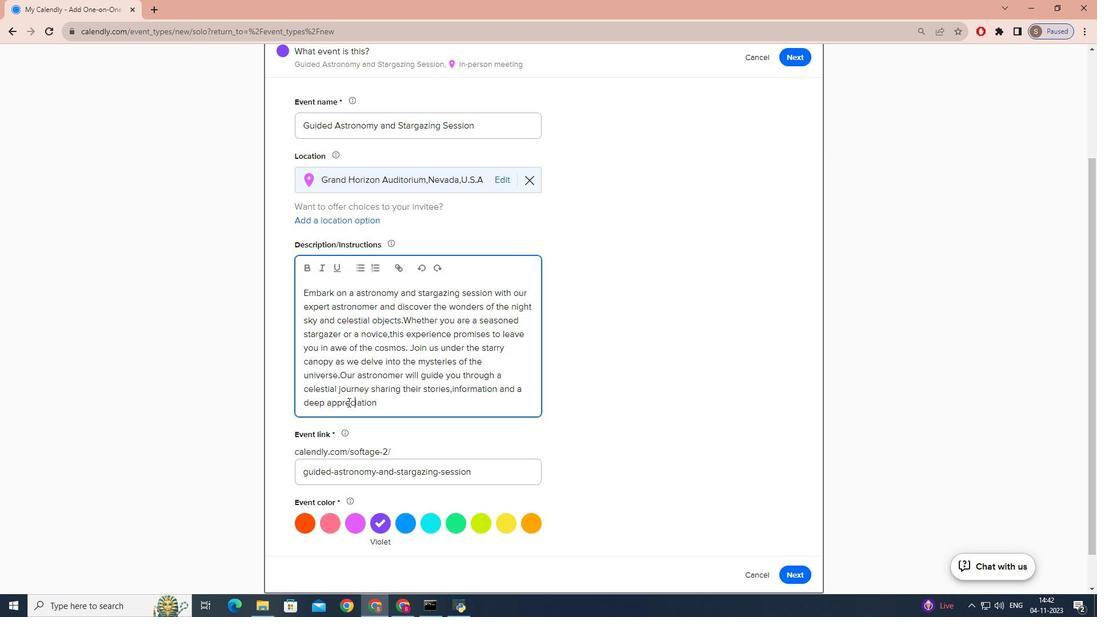 
Action: Mouse moved to (422, 402)
Screenshot: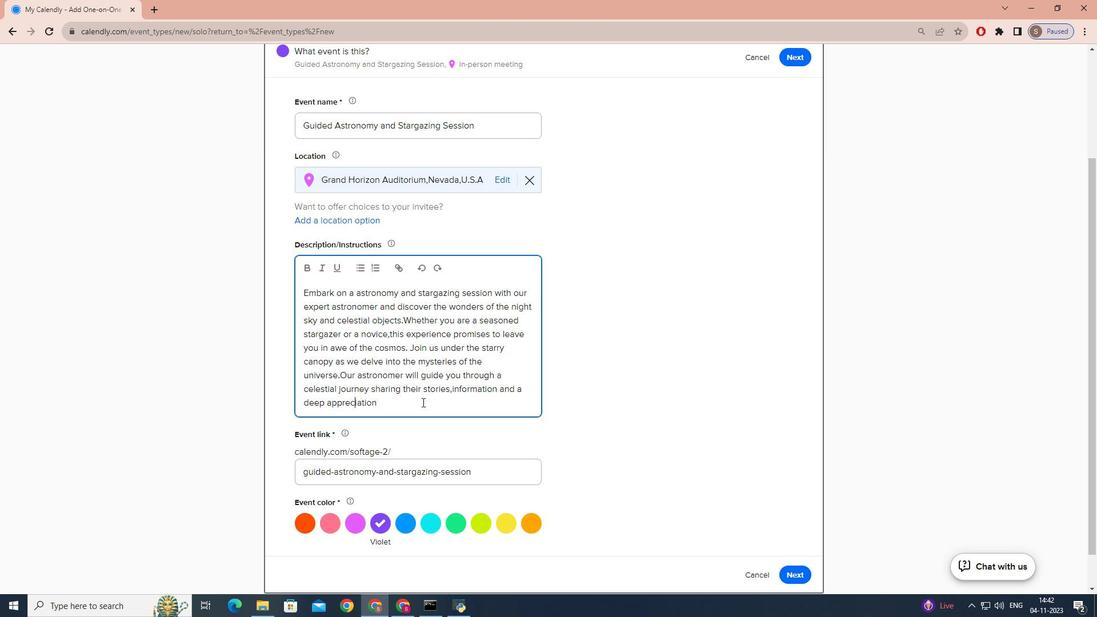 
Action: Mouse pressed left at (422, 402)
Screenshot: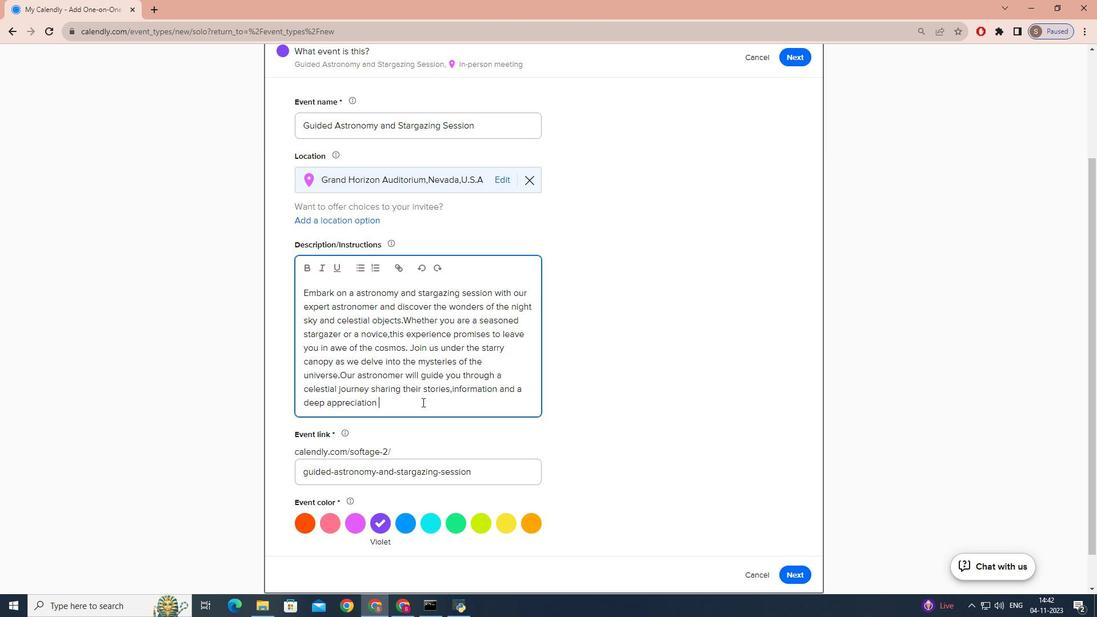 
Action: Key pressed for<Key.space>the<Key.space>night<Key.space>sky.
Screenshot: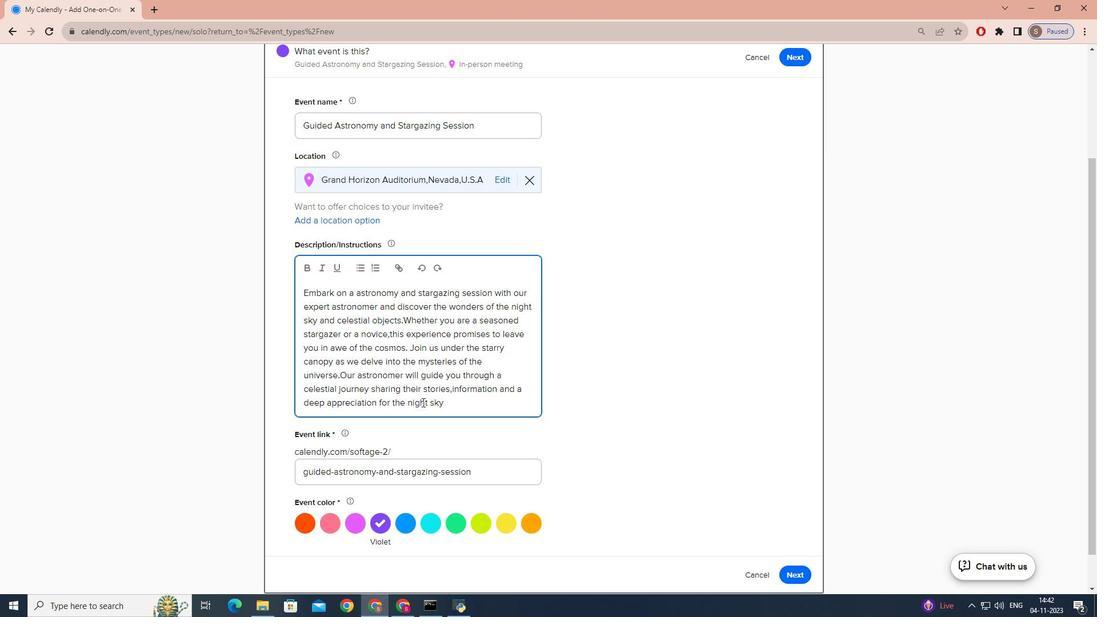 
Action: Mouse moved to (404, 528)
Screenshot: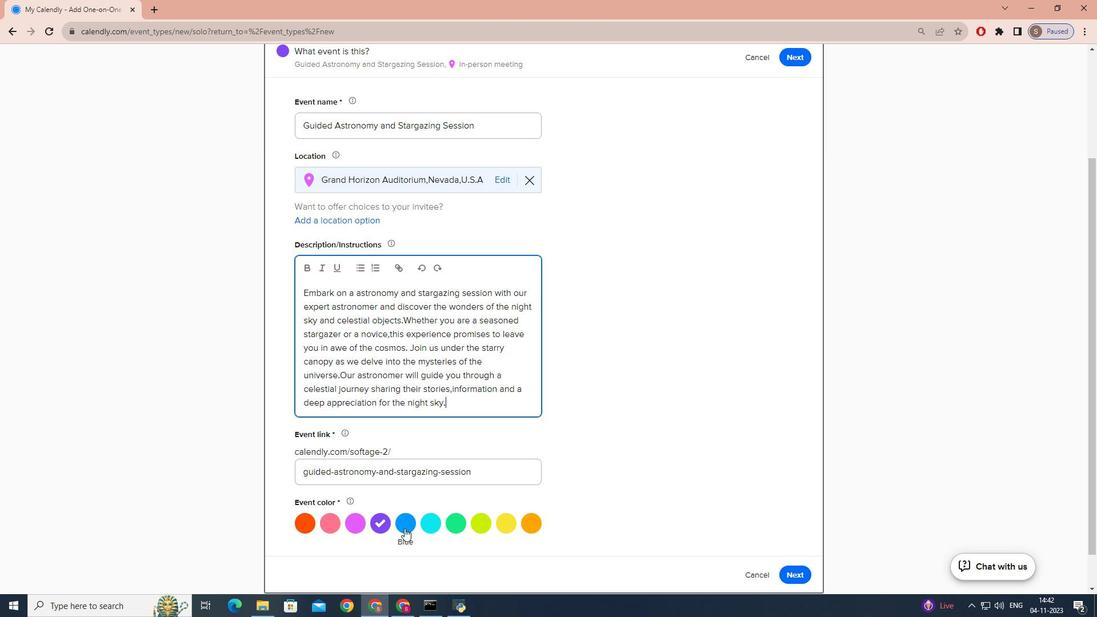 
Action: Mouse pressed left at (404, 528)
Screenshot: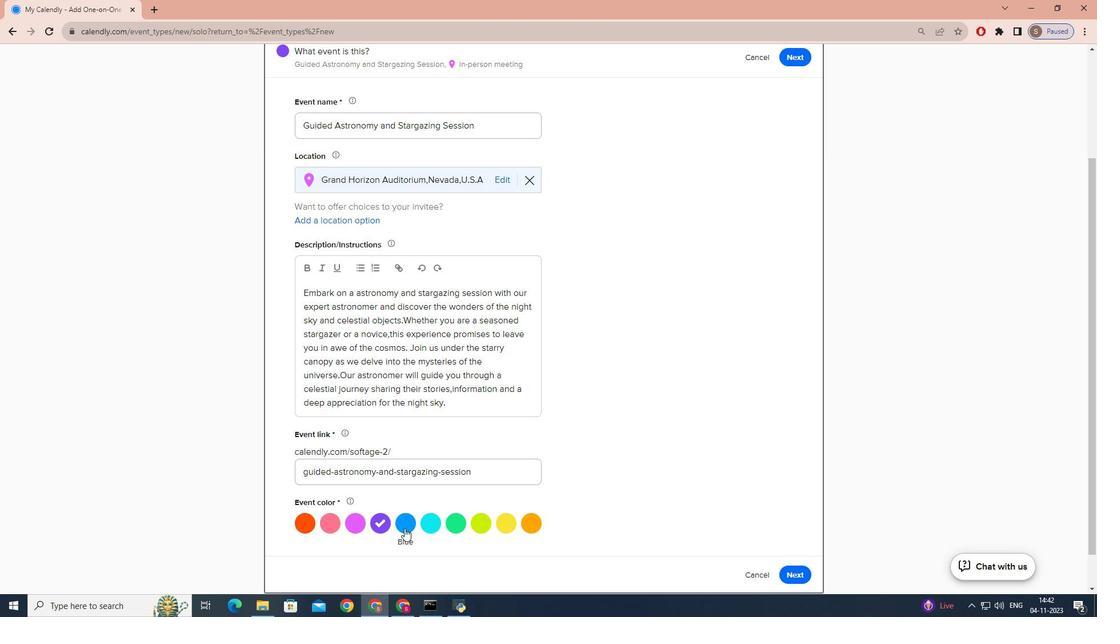 
Action: Mouse moved to (784, 575)
Screenshot: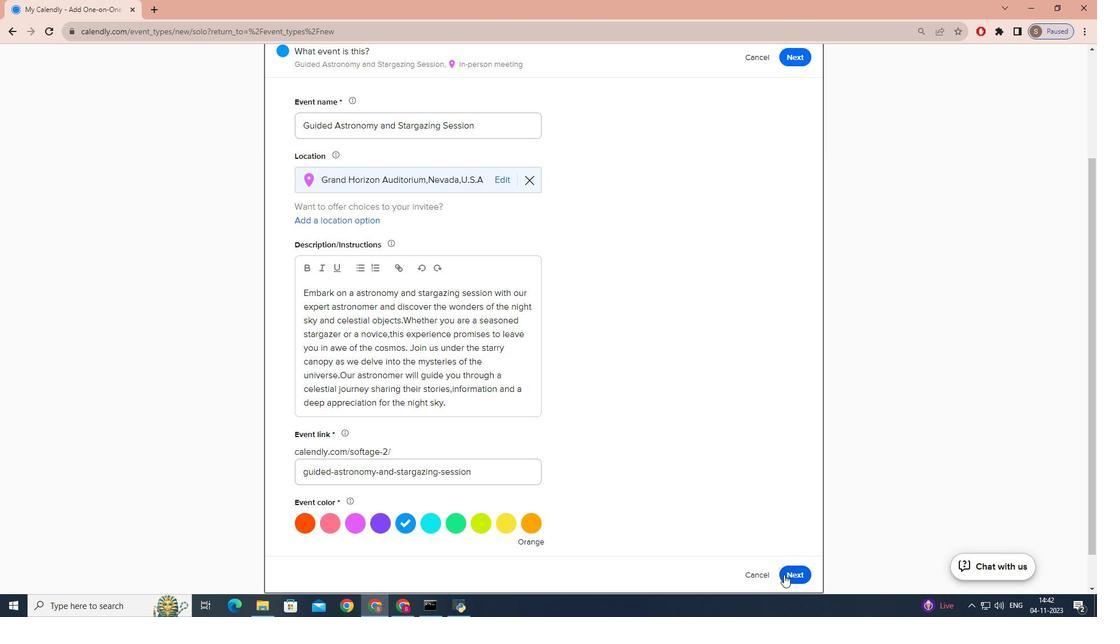 
Action: Mouse pressed left at (784, 575)
Screenshot: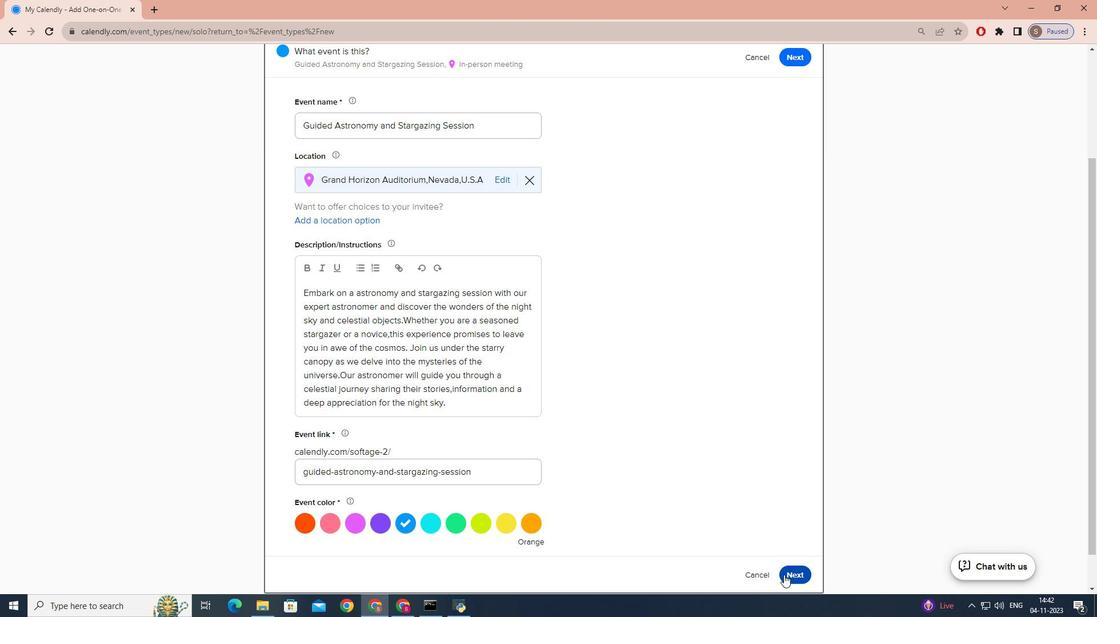 
Action: Mouse moved to (480, 337)
Screenshot: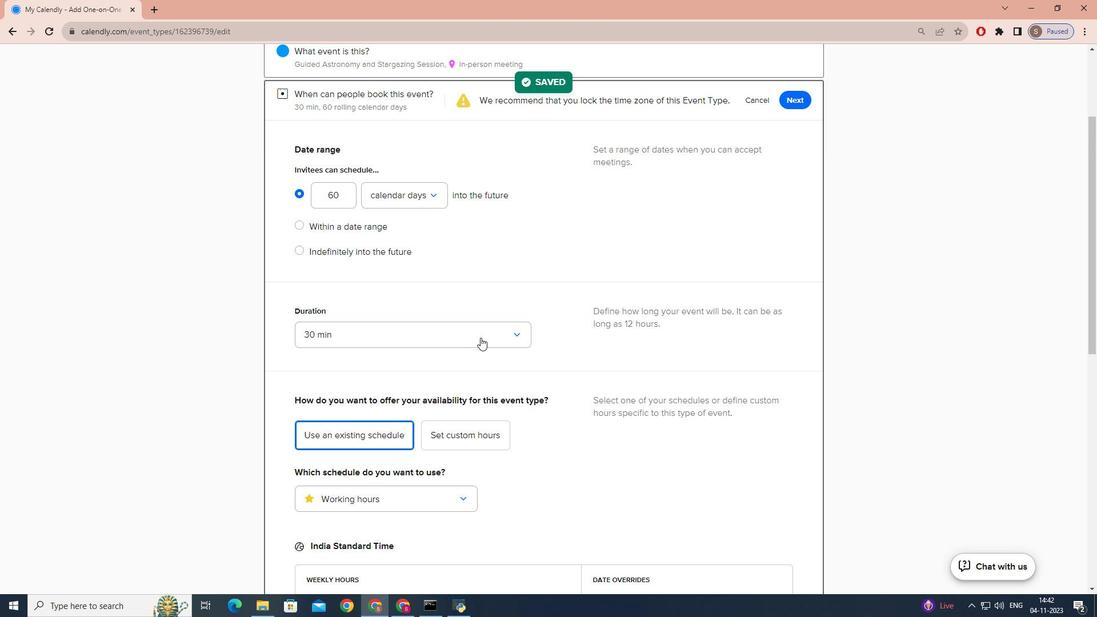 
Action: Mouse pressed left at (480, 337)
Screenshot: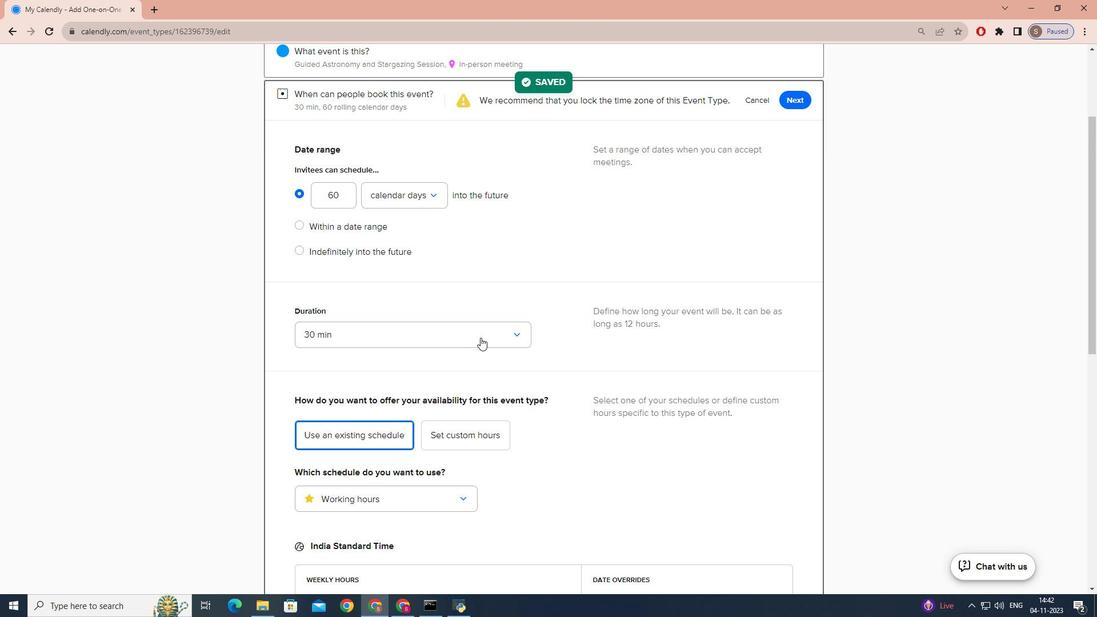 
Action: Mouse moved to (351, 456)
Screenshot: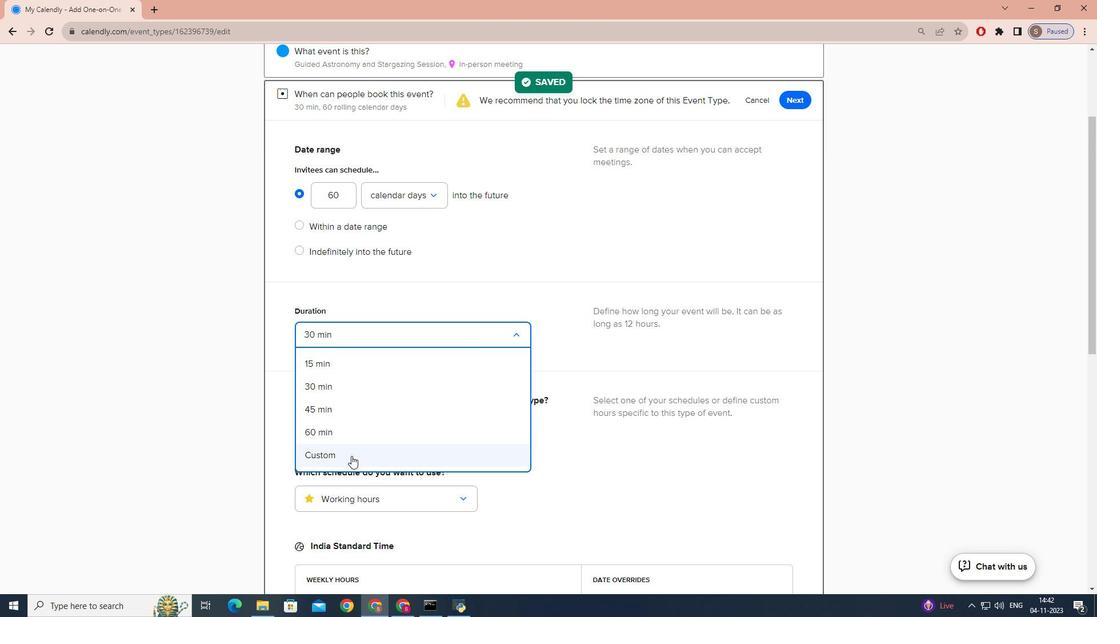 
Action: Mouse pressed left at (351, 456)
Screenshot: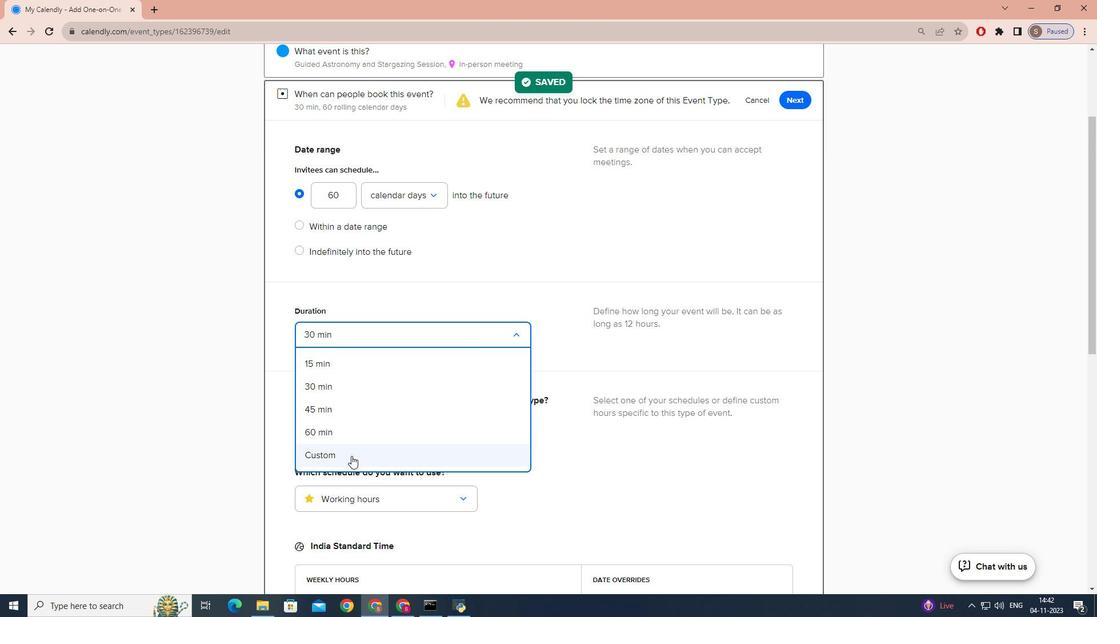 
Action: Mouse moved to (375, 361)
Screenshot: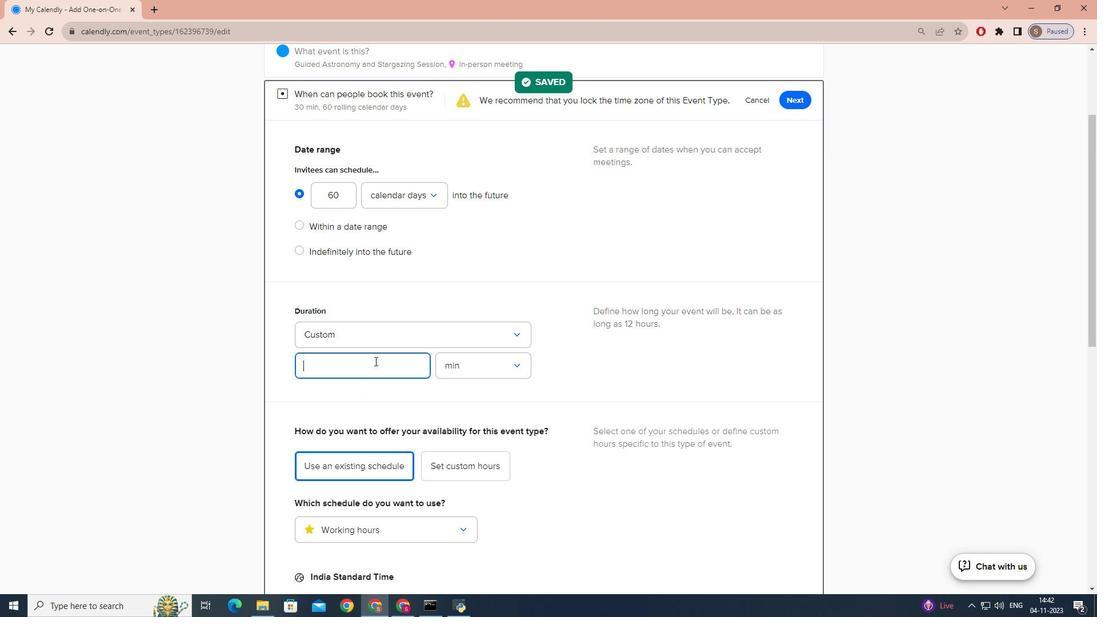 
Action: Mouse pressed left at (375, 361)
Screenshot: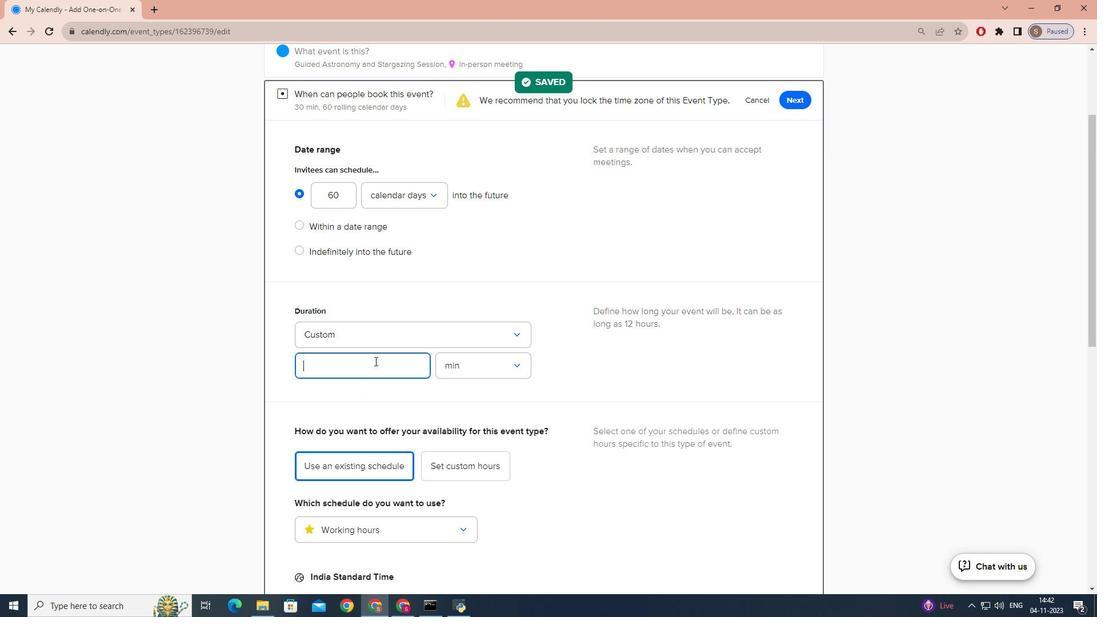
Action: Key pressed 2
Screenshot: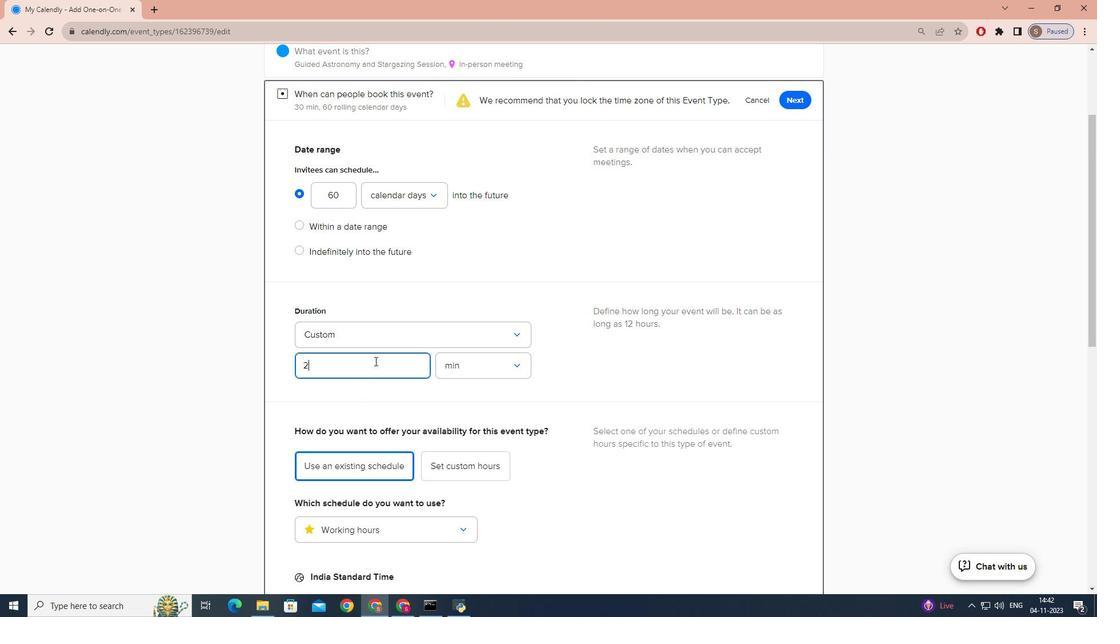 
Action: Mouse moved to (459, 368)
Screenshot: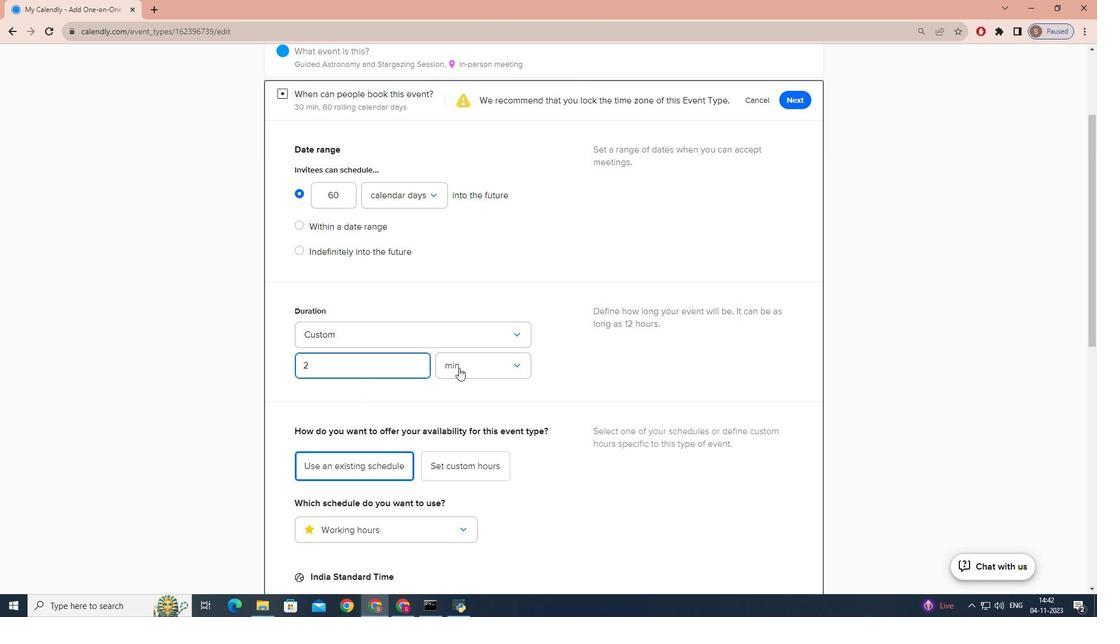 
Action: Mouse pressed left at (459, 368)
Screenshot: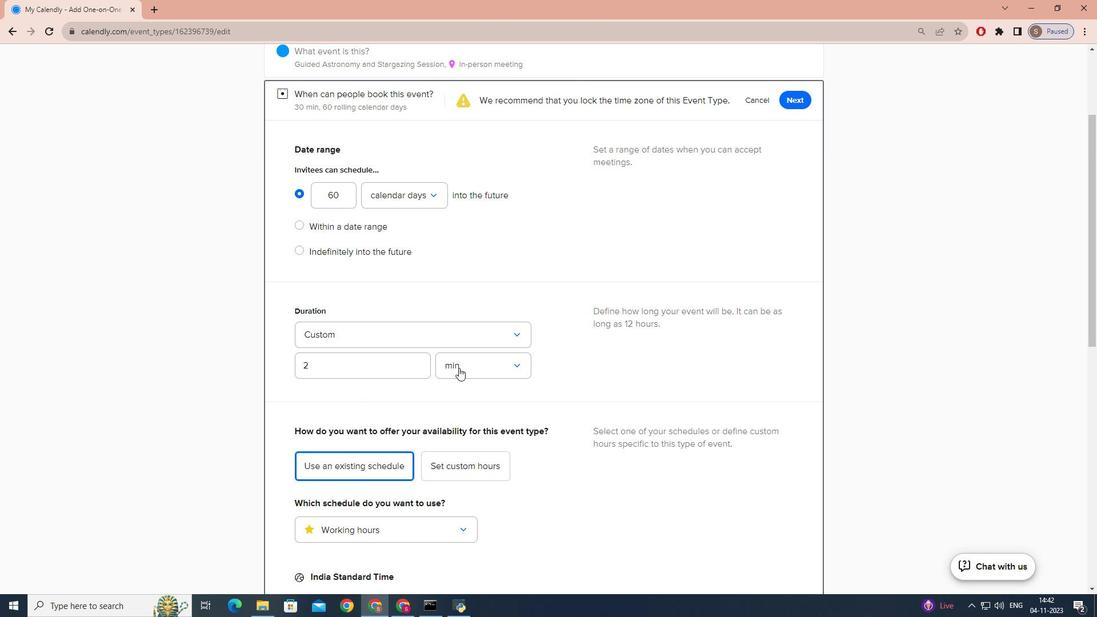 
Action: Mouse moved to (440, 416)
Screenshot: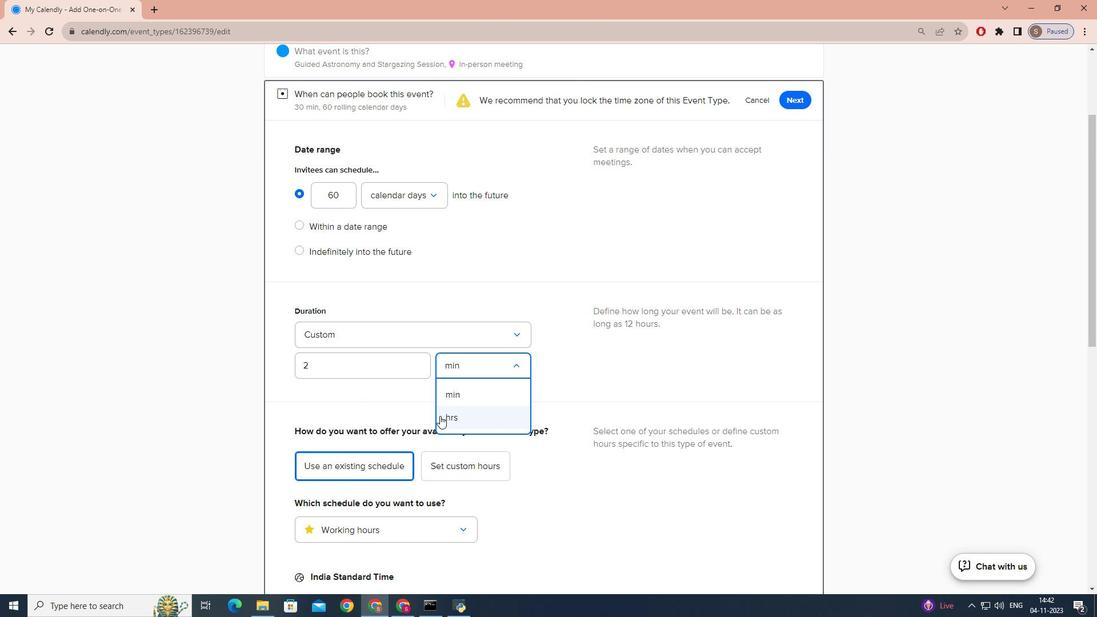 
Action: Mouse pressed left at (440, 416)
Screenshot: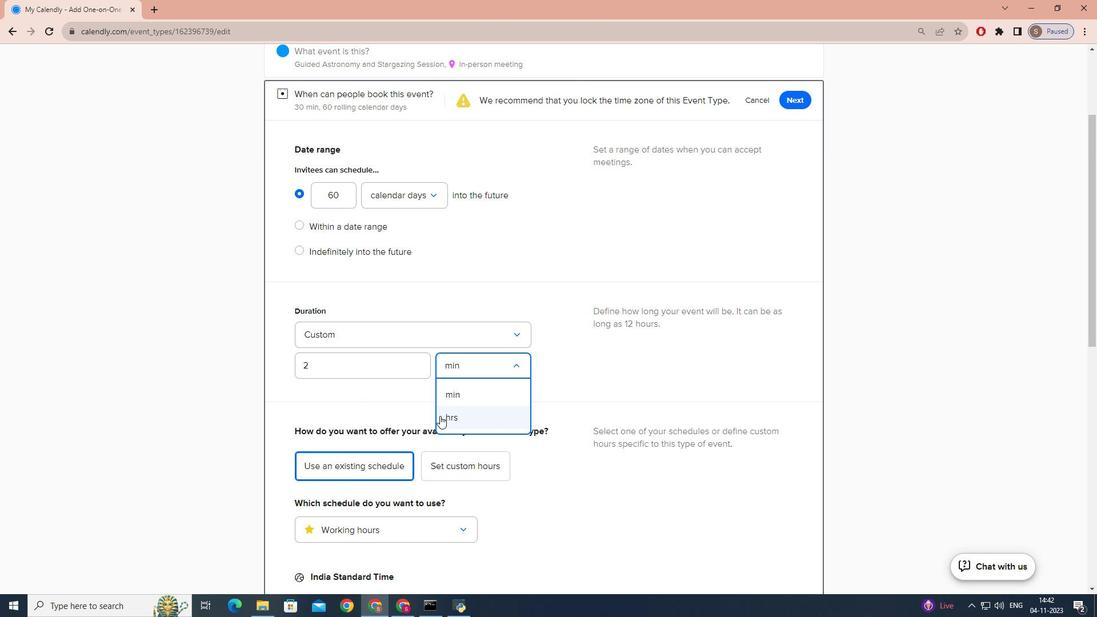 
Action: Mouse moved to (441, 402)
Screenshot: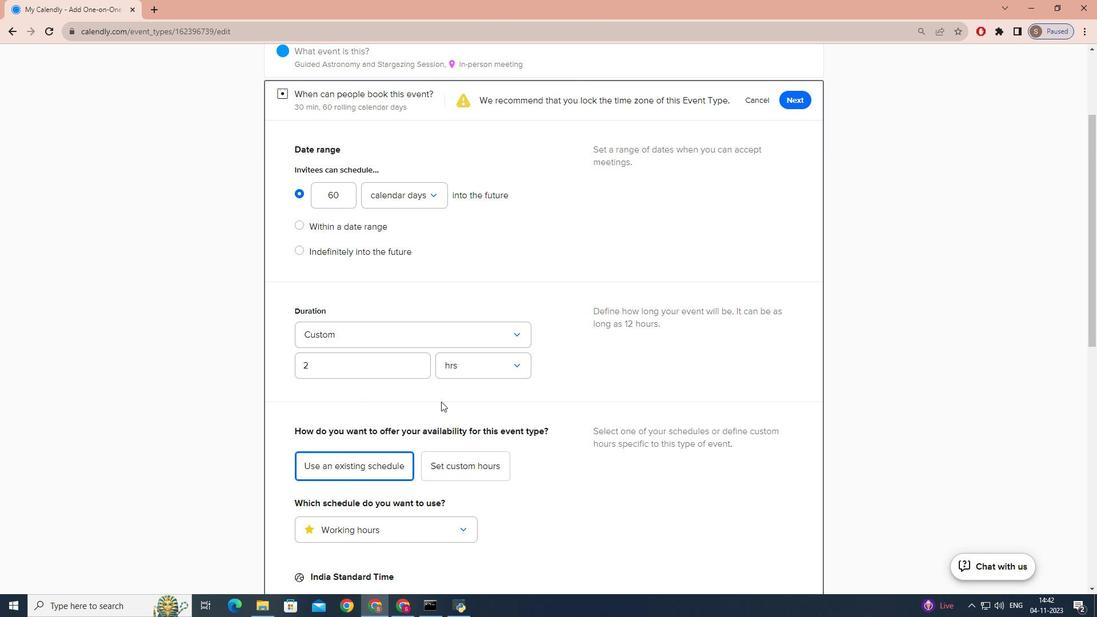 
Action: Mouse scrolled (441, 401) with delta (0, 0)
Screenshot: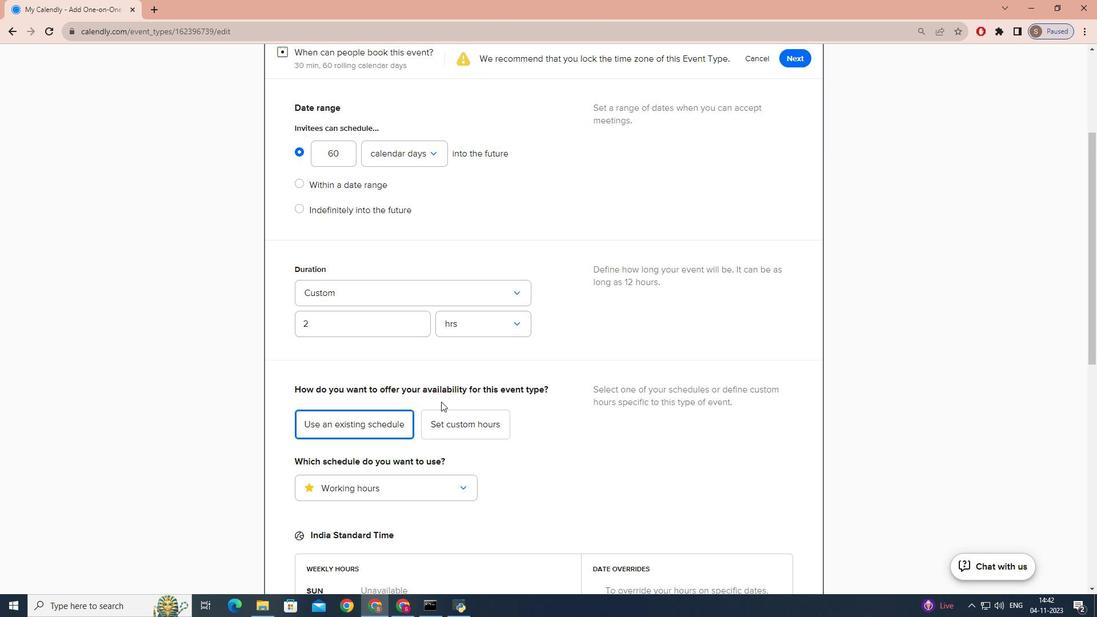 
Action: Mouse scrolled (441, 401) with delta (0, 0)
Screenshot: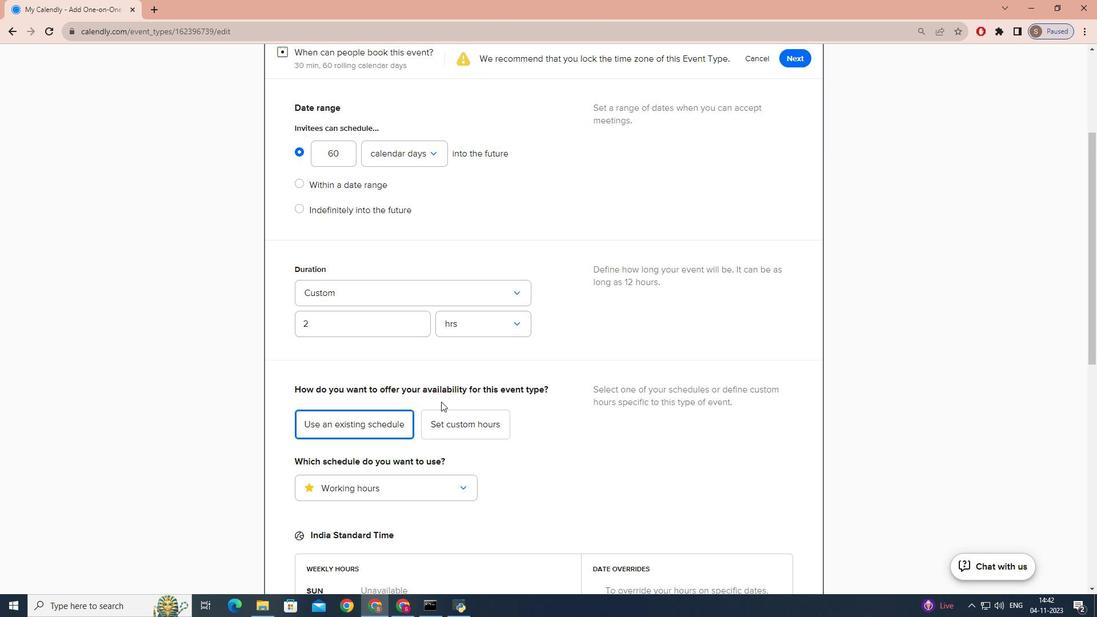 
Action: Mouse scrolled (441, 401) with delta (0, 0)
Screenshot: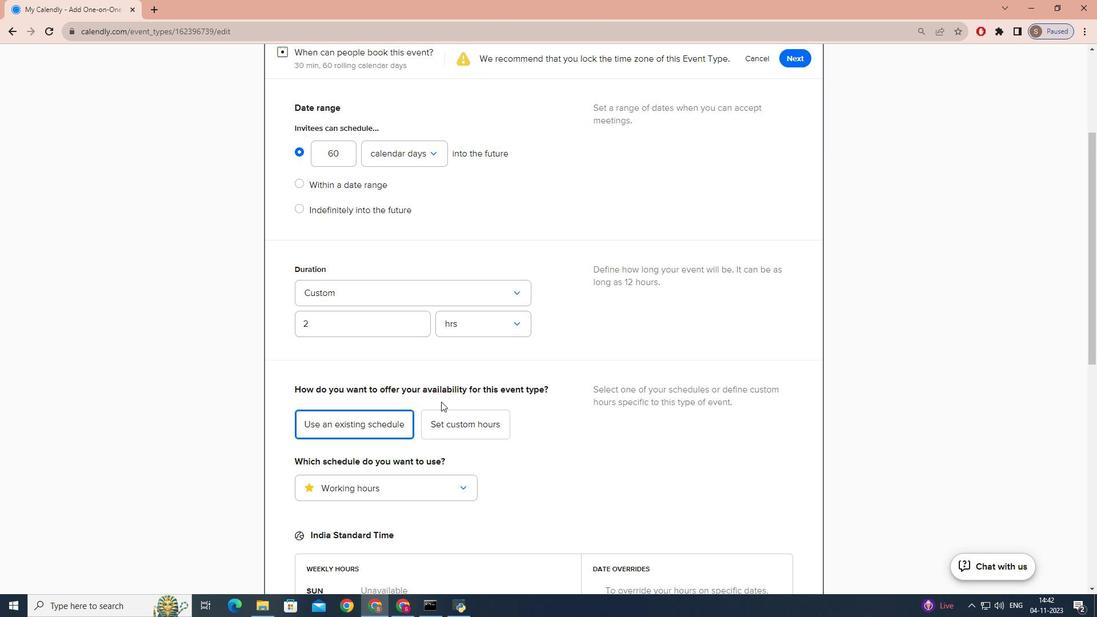 
Action: Mouse scrolled (441, 401) with delta (0, 0)
Screenshot: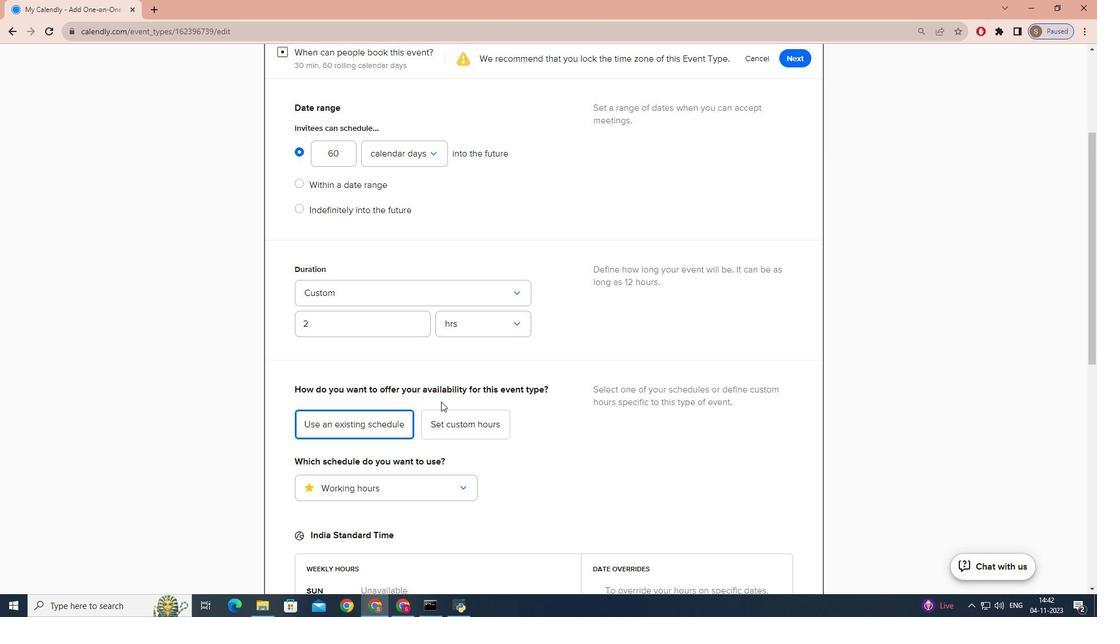 
Action: Mouse scrolled (441, 401) with delta (0, 0)
Screenshot: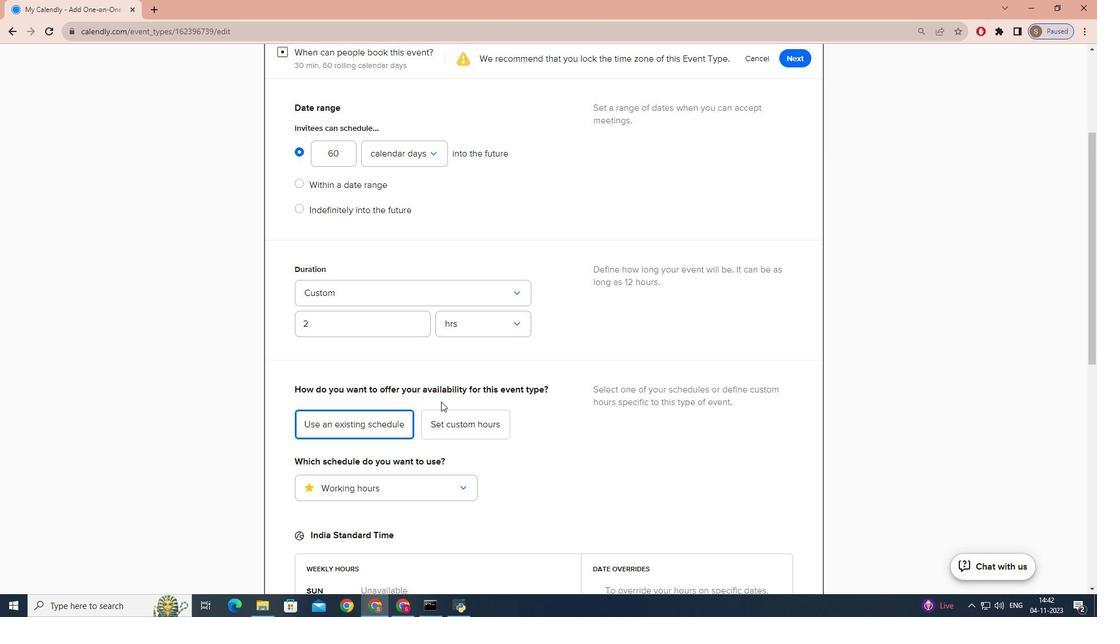 
Action: Mouse scrolled (441, 401) with delta (0, 0)
Screenshot: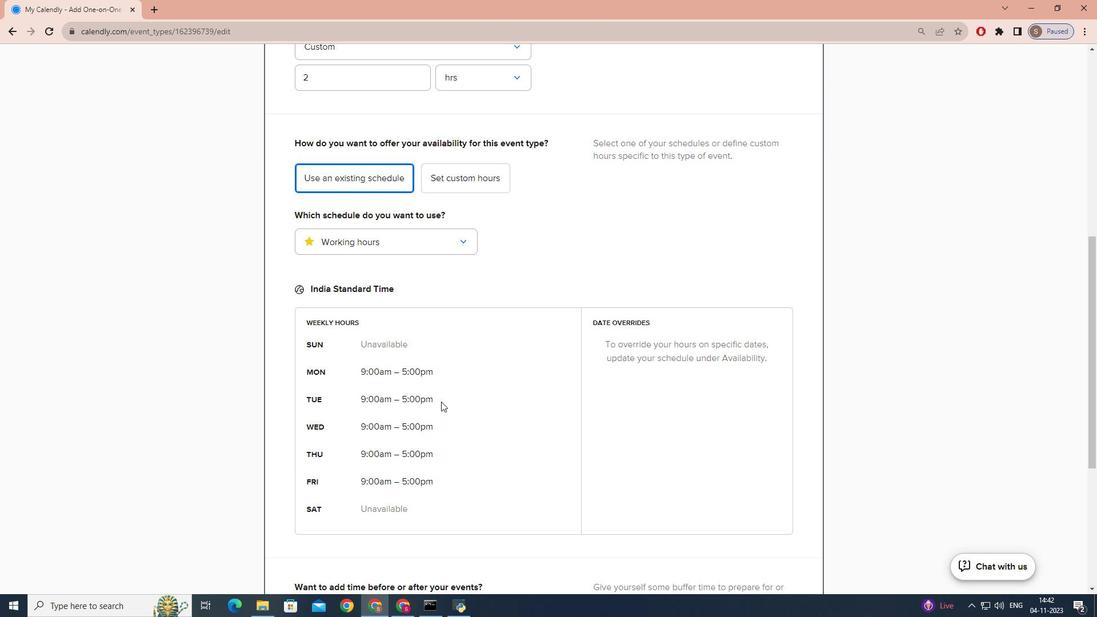 
Action: Mouse scrolled (441, 401) with delta (0, 0)
Screenshot: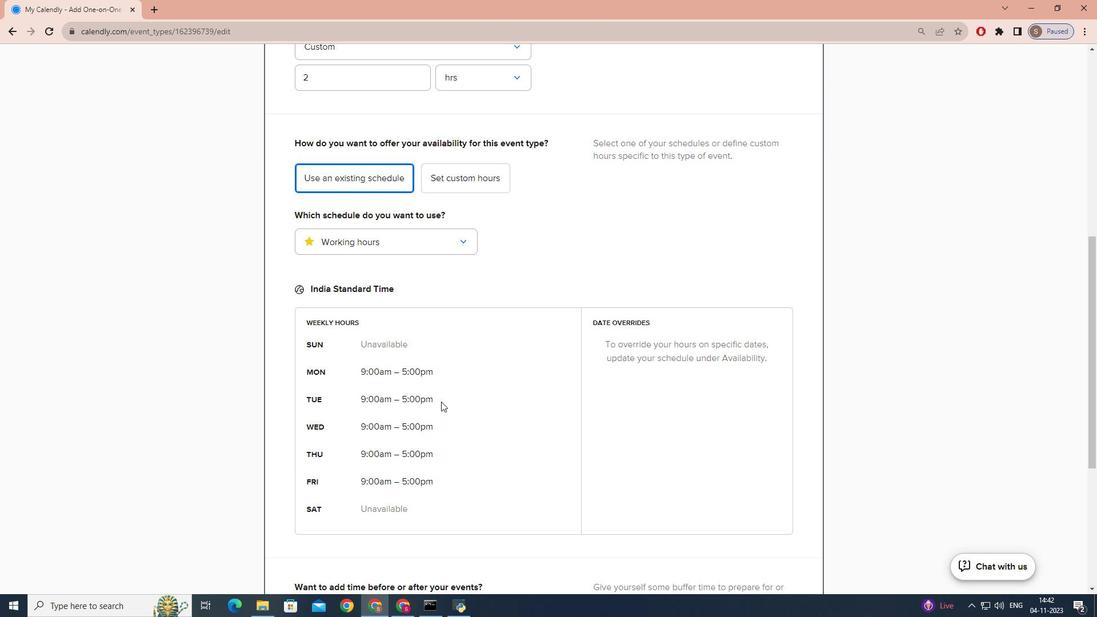 
Action: Mouse scrolled (441, 401) with delta (0, 0)
Screenshot: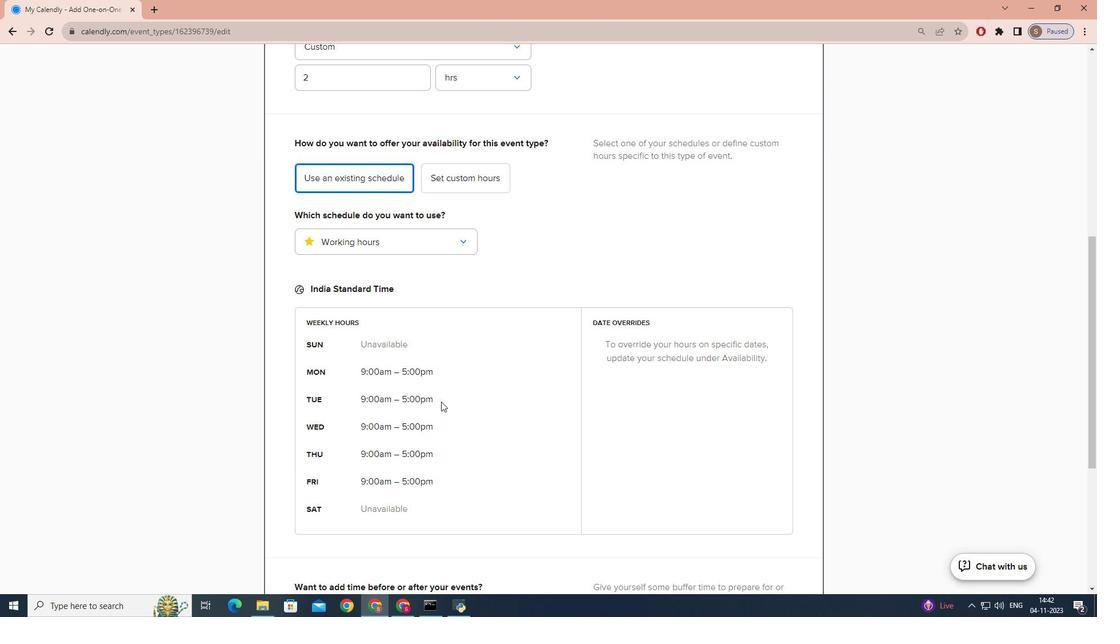 
Action: Mouse scrolled (441, 401) with delta (0, 0)
Screenshot: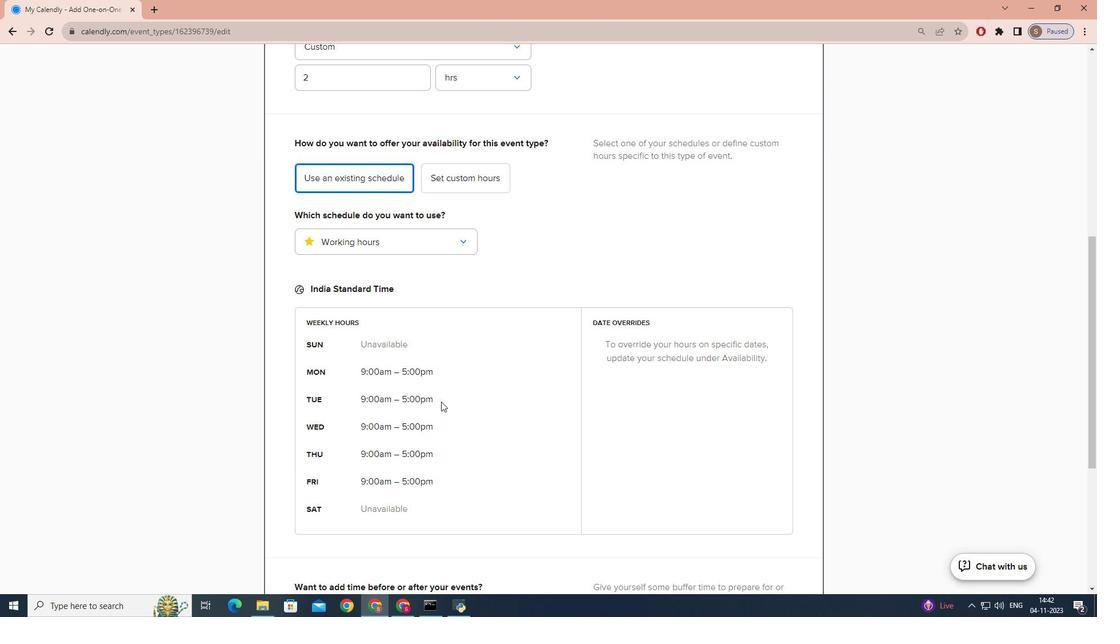
Action: Mouse scrolled (441, 401) with delta (0, 0)
Screenshot: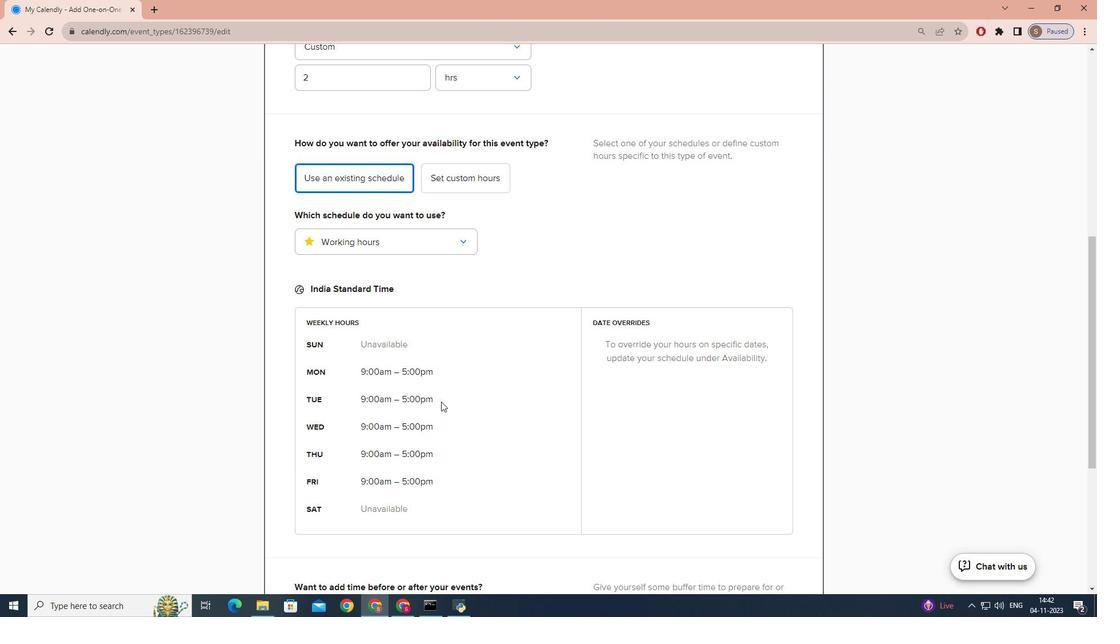 
Action: Mouse scrolled (441, 401) with delta (0, 0)
Screenshot: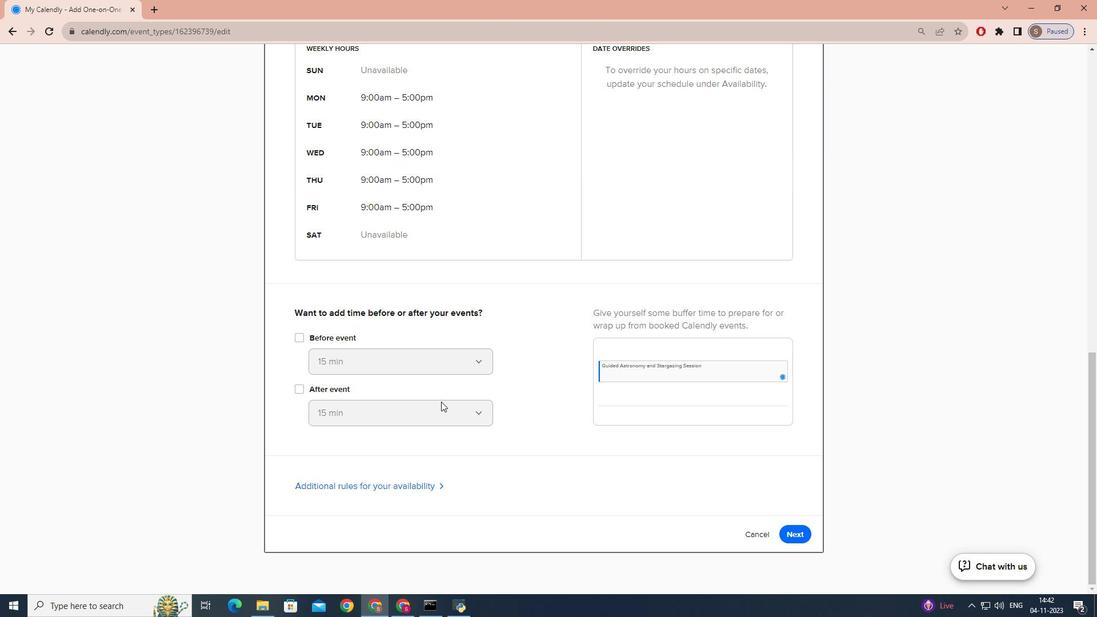 
Action: Mouse scrolled (441, 401) with delta (0, 0)
Screenshot: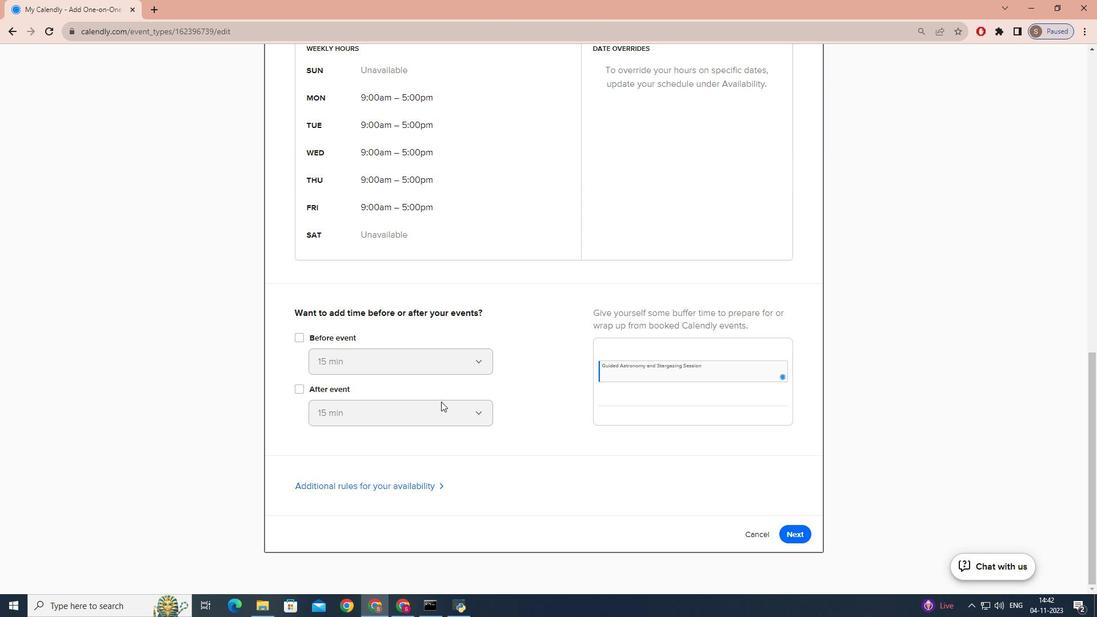 
Action: Mouse scrolled (441, 401) with delta (0, 0)
Screenshot: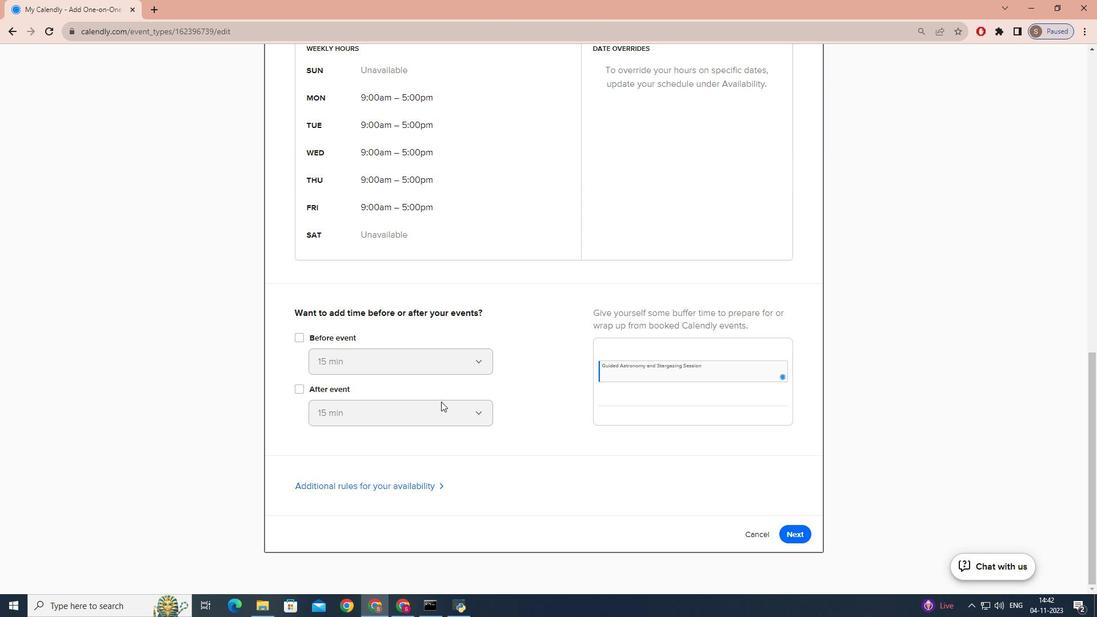 
Action: Mouse moved to (798, 531)
Screenshot: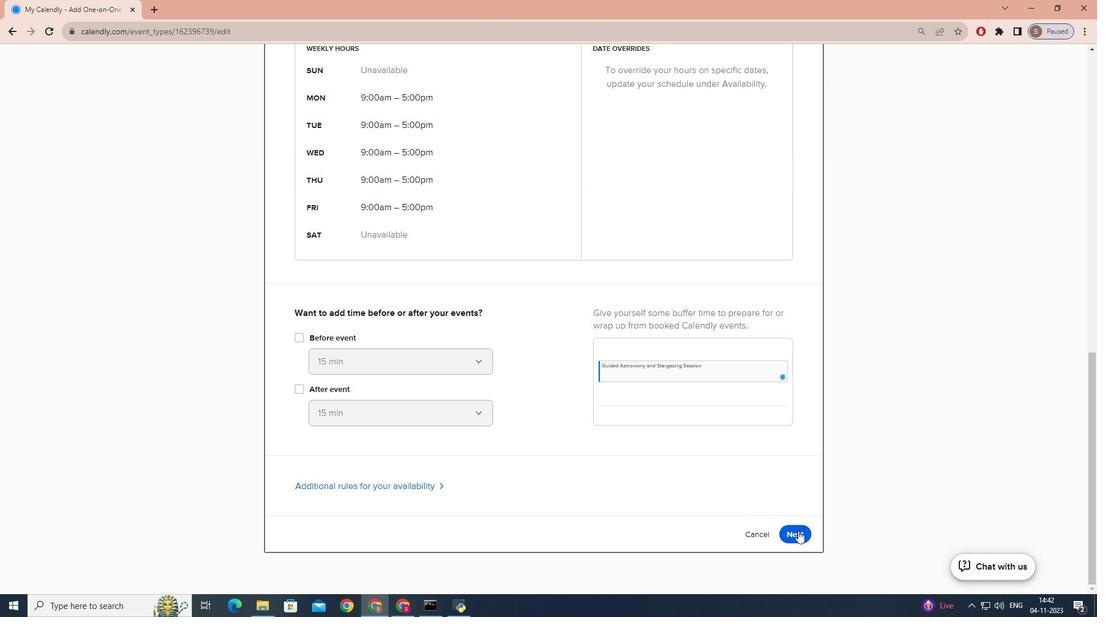 
Action: Mouse pressed left at (798, 531)
Screenshot: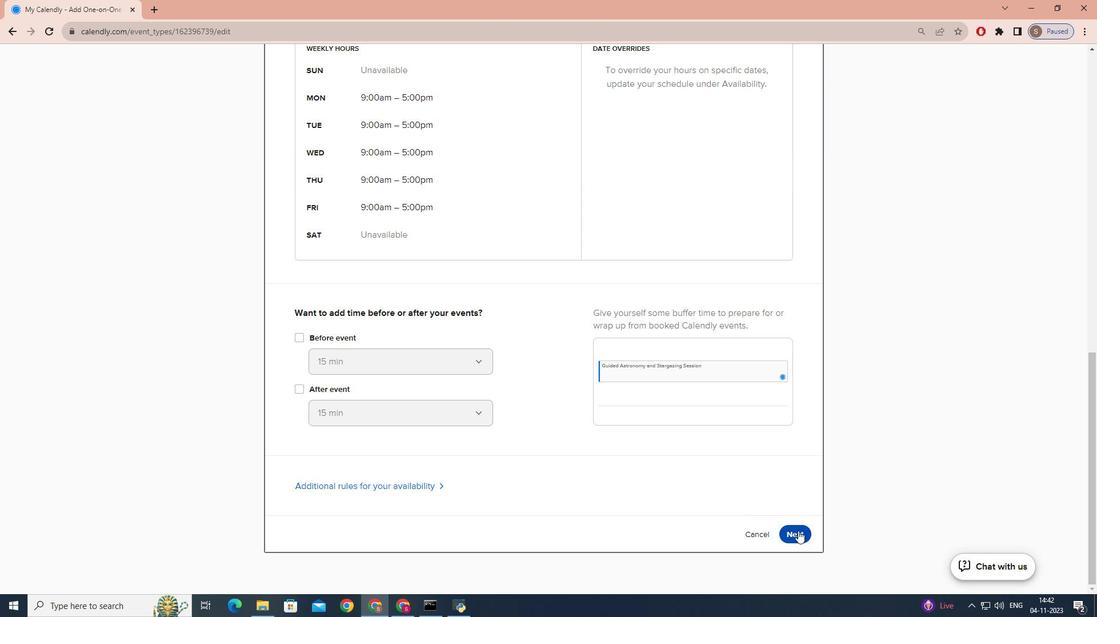 
Action: Mouse moved to (685, 471)
Screenshot: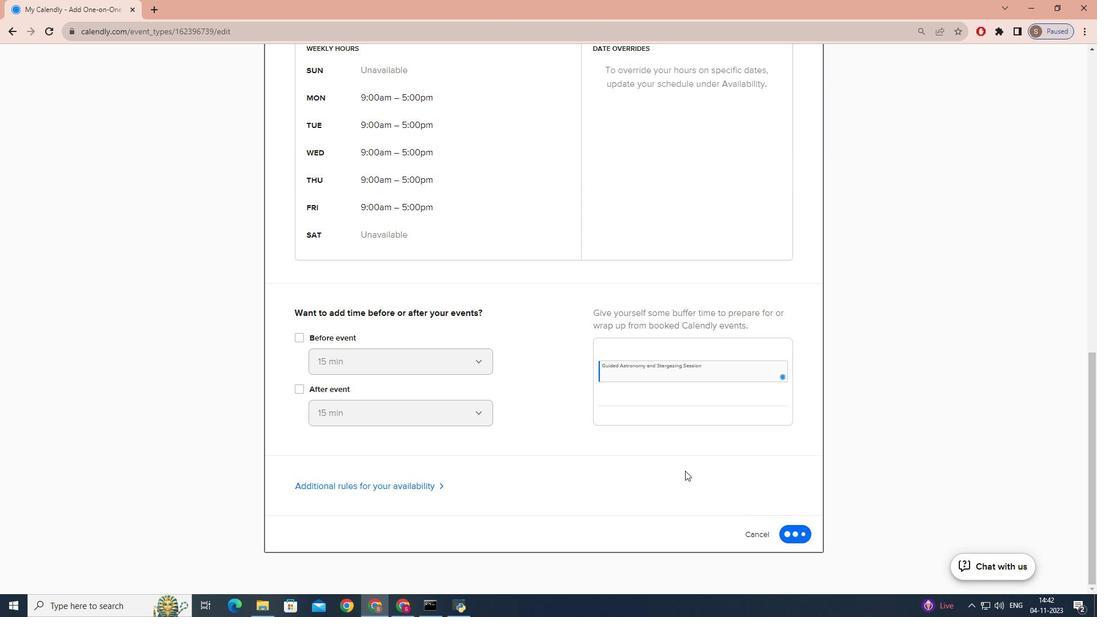 
